 Task: Find connections with filter location Ambato with filter topic #Venturecapitalwith filter profile language French with filter current company Adani Airport Holdings Ltd with filter school Agriculture Technology Jobs with filter industry Pharmaceutical Manufacturing with filter service category Health Insurance with filter keywords title Speechwriter
Action: Mouse moved to (523, 62)
Screenshot: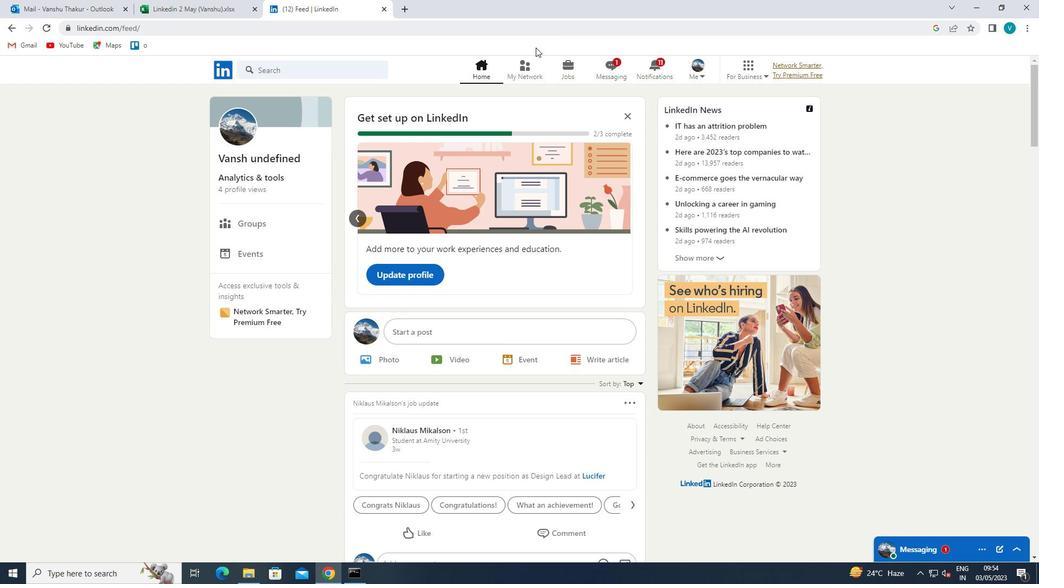 
Action: Mouse pressed left at (523, 62)
Screenshot: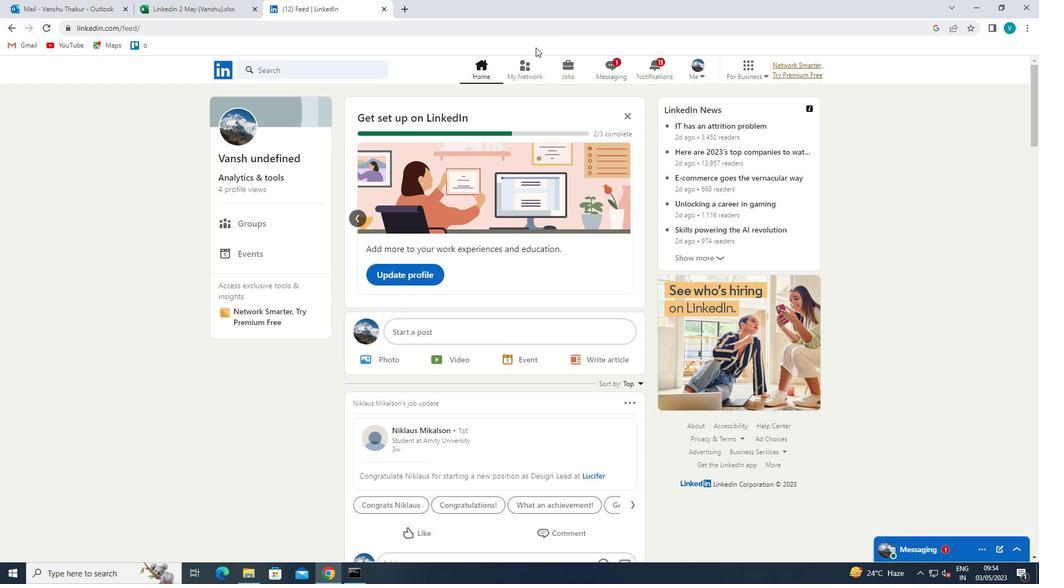 
Action: Mouse moved to (528, 68)
Screenshot: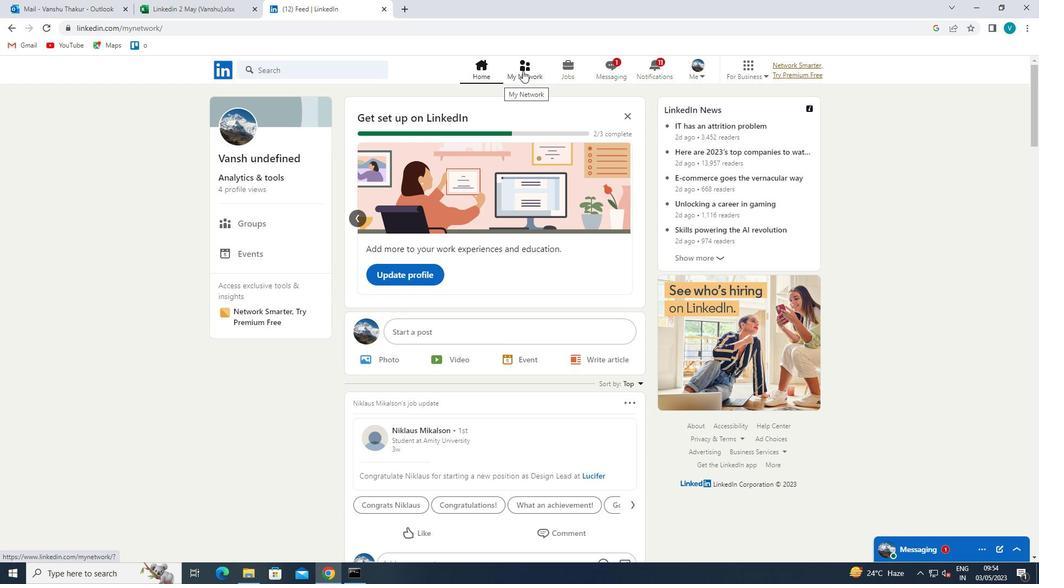
Action: Mouse pressed left at (528, 68)
Screenshot: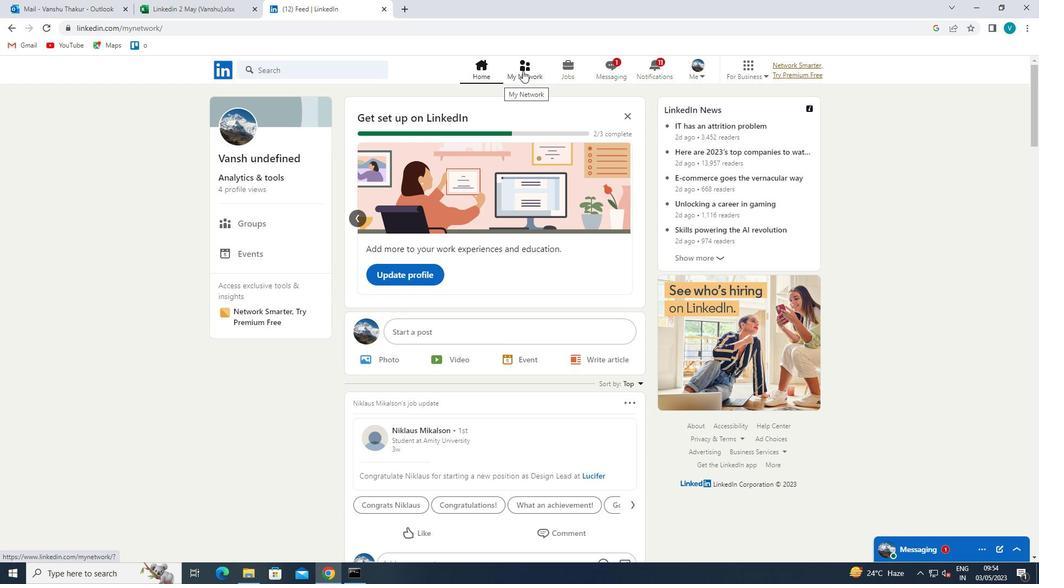 
Action: Mouse moved to (281, 132)
Screenshot: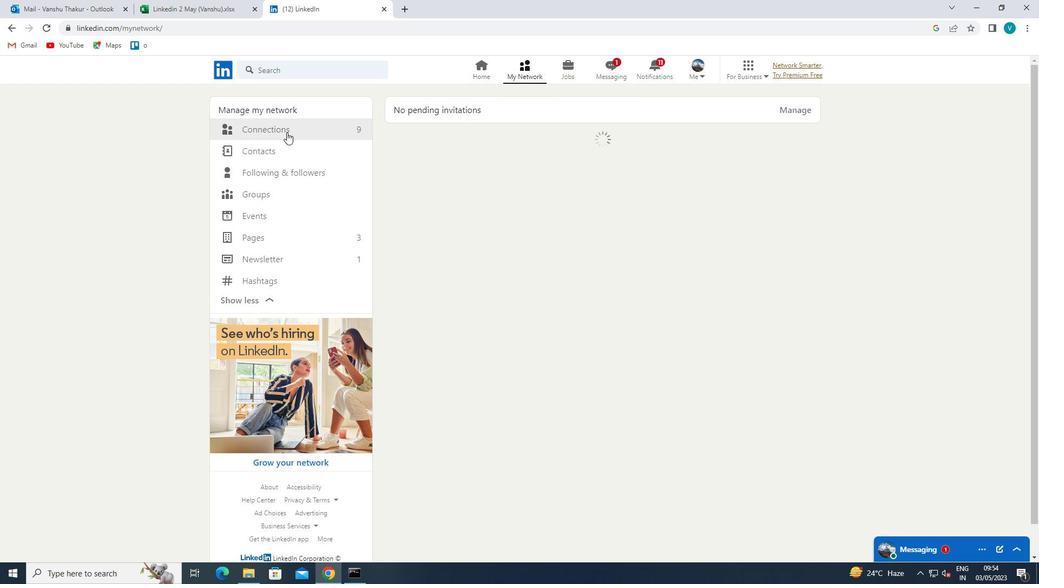 
Action: Mouse pressed left at (281, 132)
Screenshot: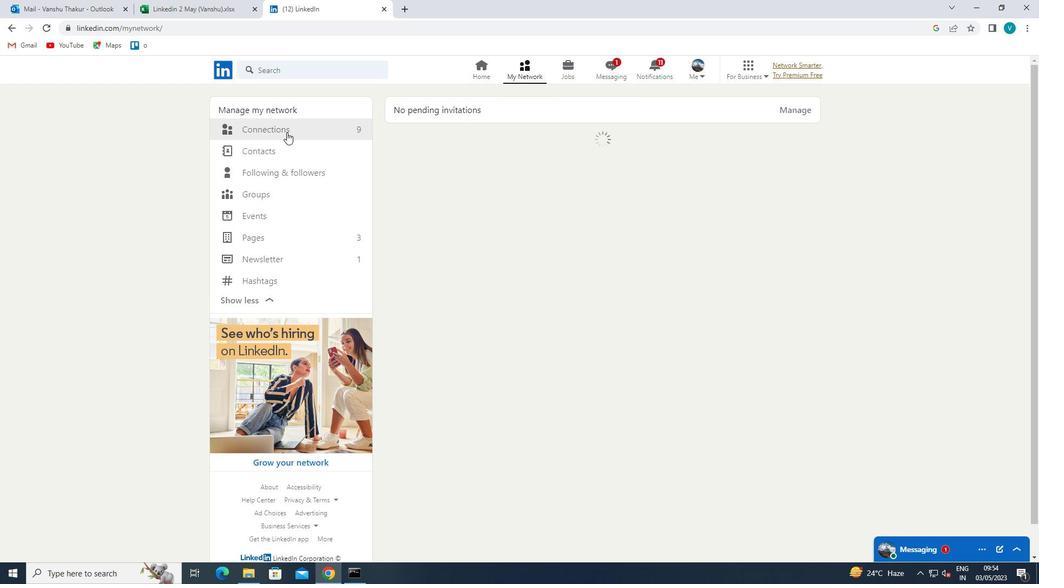 
Action: Mouse moved to (599, 125)
Screenshot: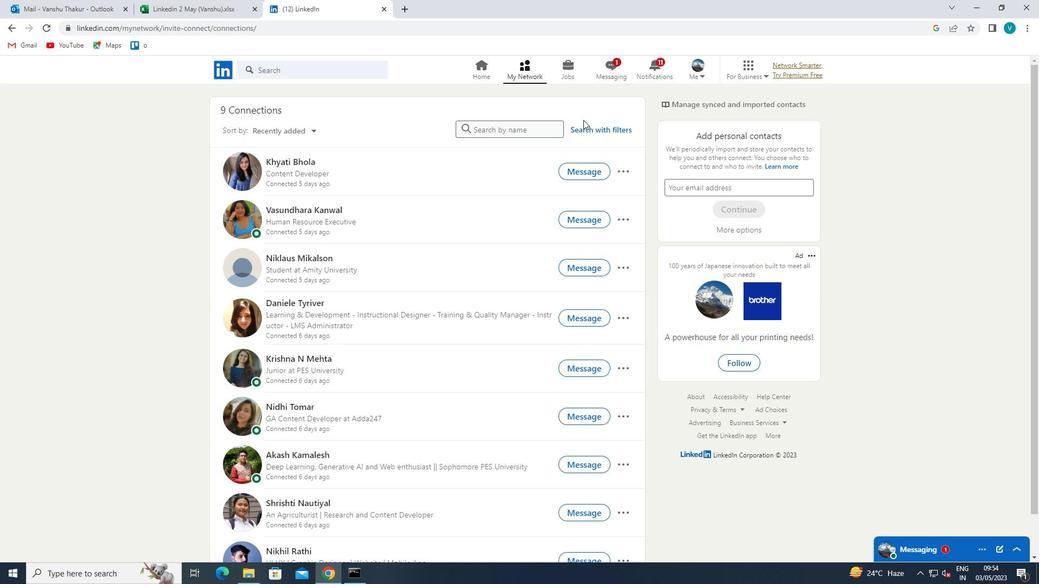 
Action: Mouse pressed left at (599, 125)
Screenshot: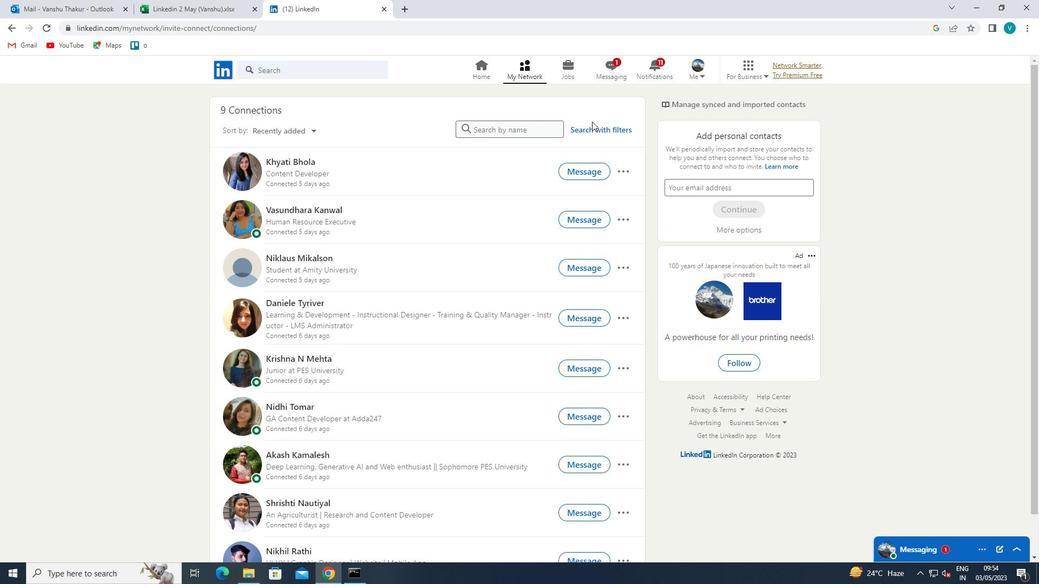 
Action: Mouse moved to (495, 97)
Screenshot: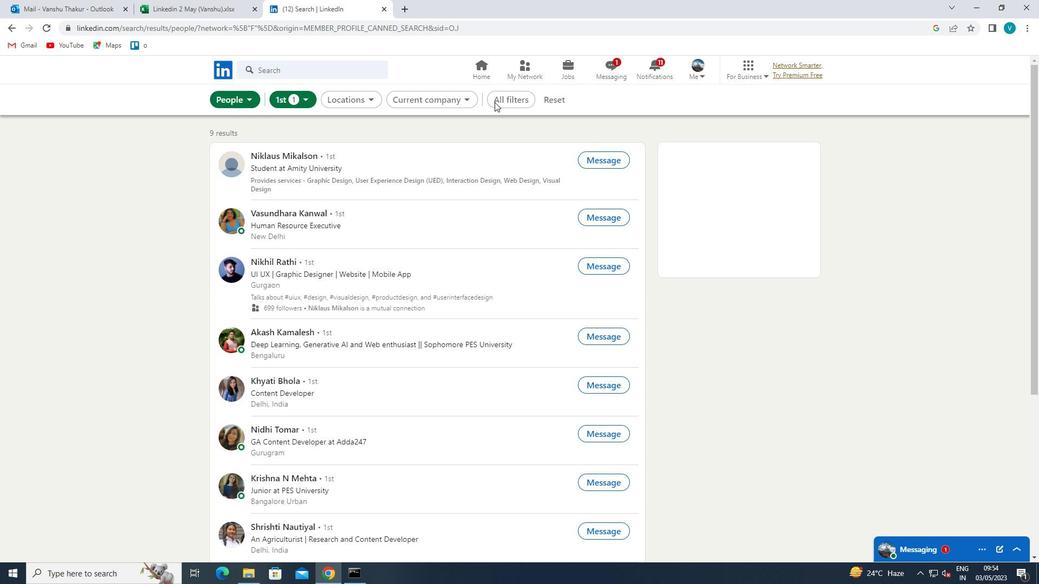 
Action: Mouse pressed left at (495, 97)
Screenshot: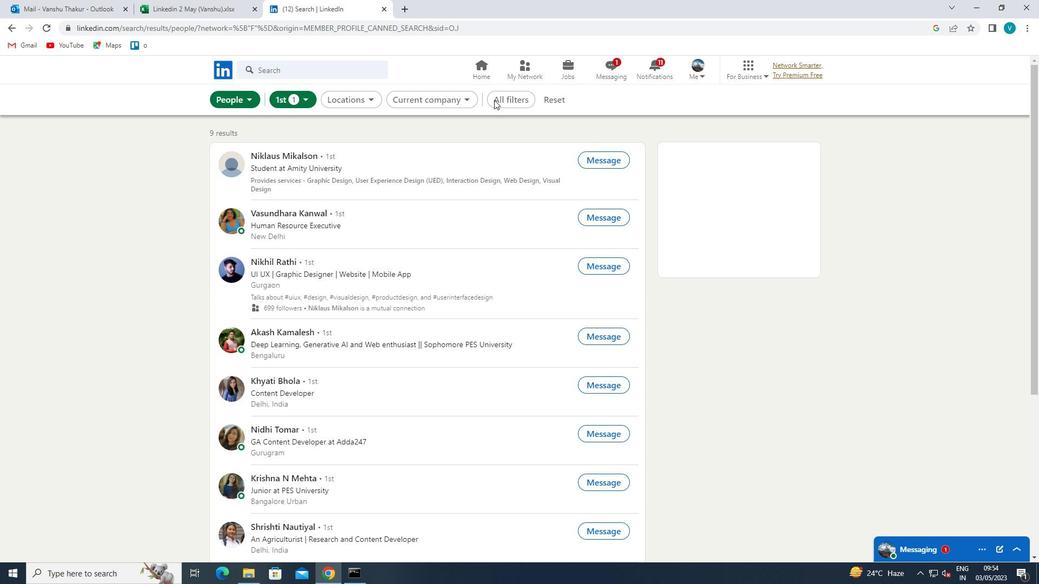 
Action: Mouse moved to (798, 258)
Screenshot: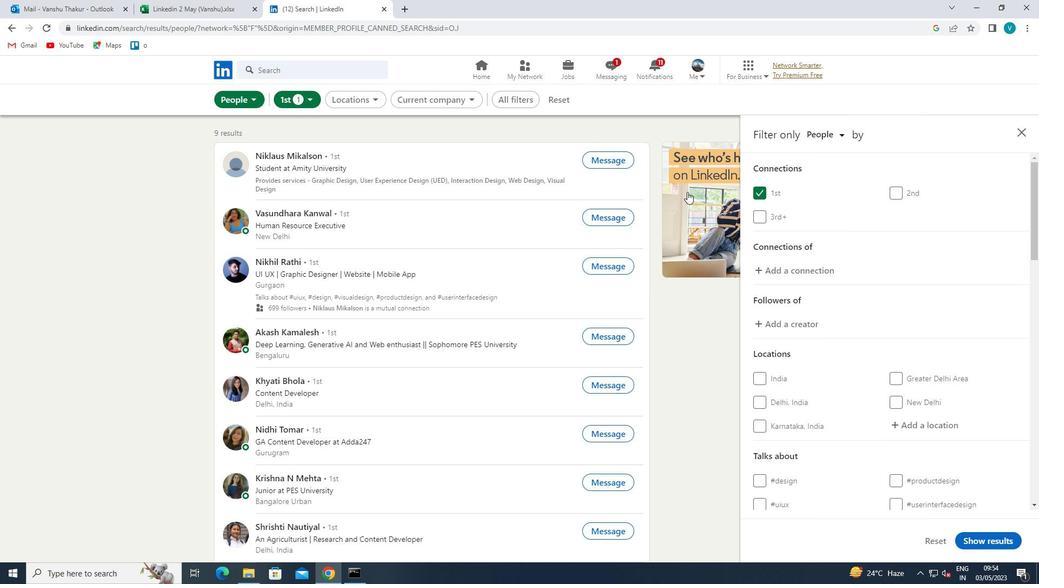 
Action: Mouse scrolled (798, 257) with delta (0, 0)
Screenshot: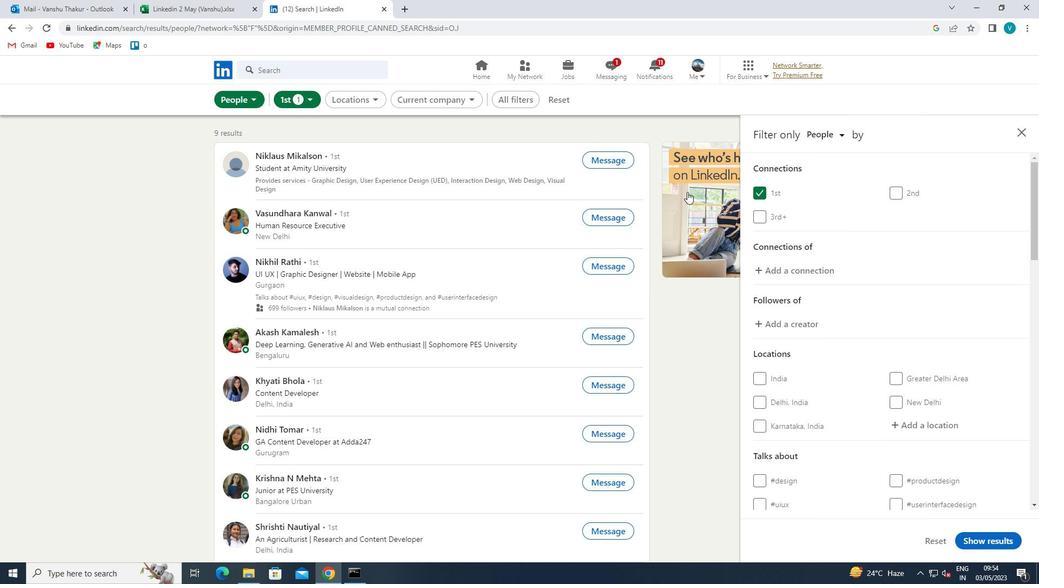 
Action: Mouse moved to (804, 261)
Screenshot: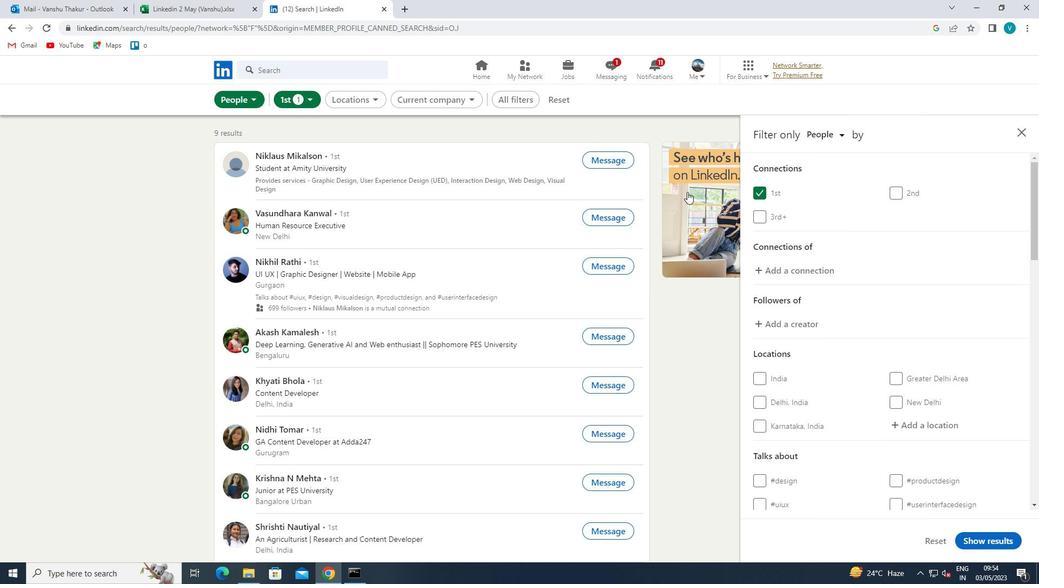 
Action: Mouse scrolled (804, 261) with delta (0, 0)
Screenshot: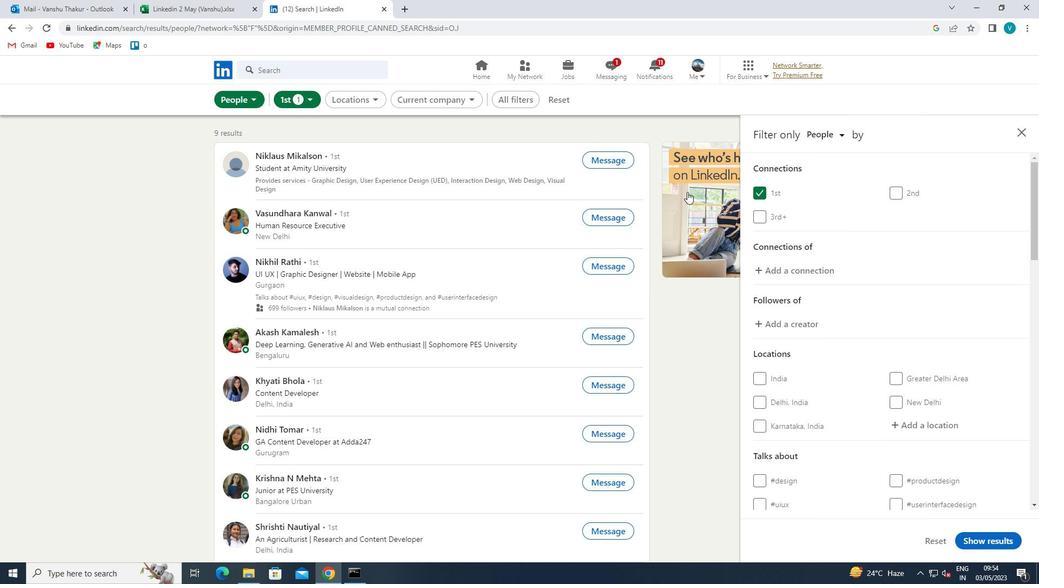 
Action: Mouse moved to (917, 317)
Screenshot: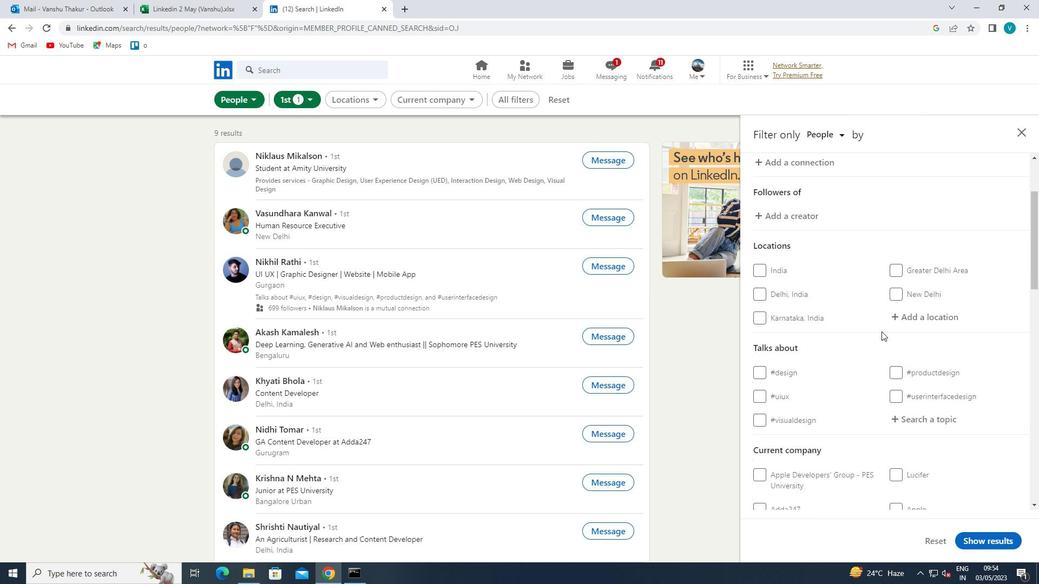
Action: Mouse pressed left at (917, 317)
Screenshot: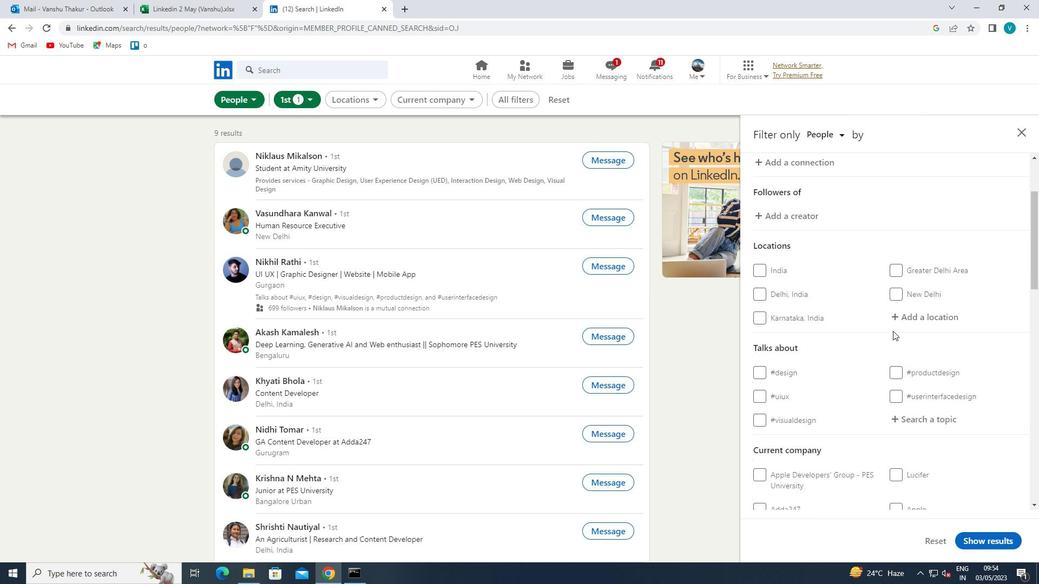 
Action: Mouse moved to (718, 209)
Screenshot: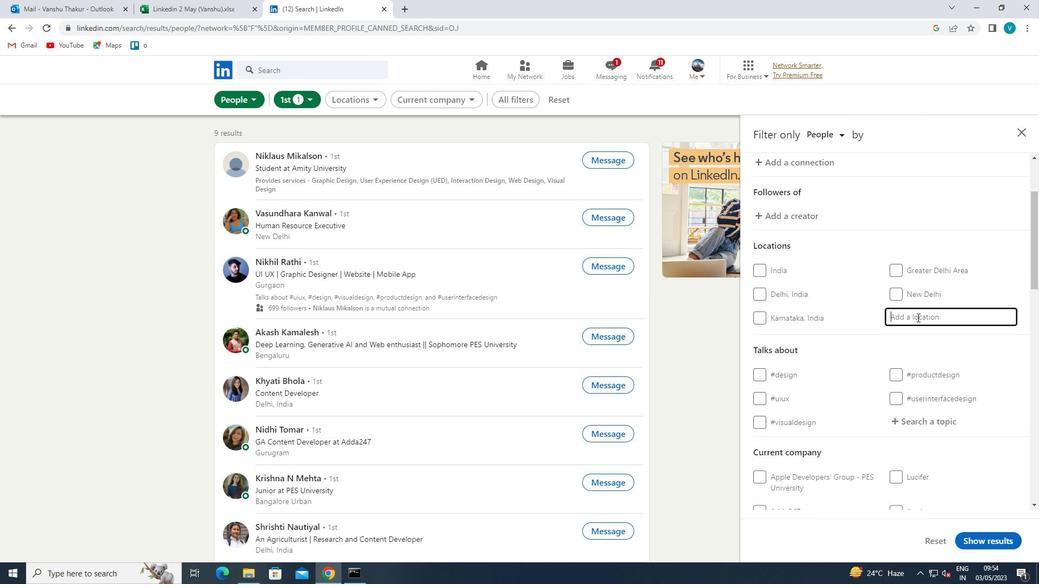
Action: Key pressed <Key.shift>AMBATO
Screenshot: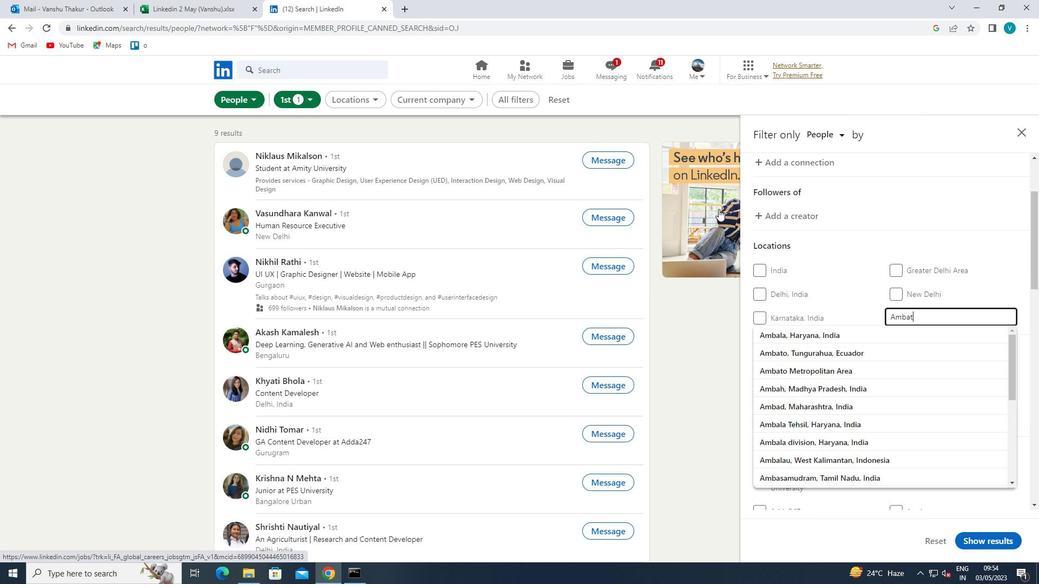 
Action: Mouse moved to (817, 331)
Screenshot: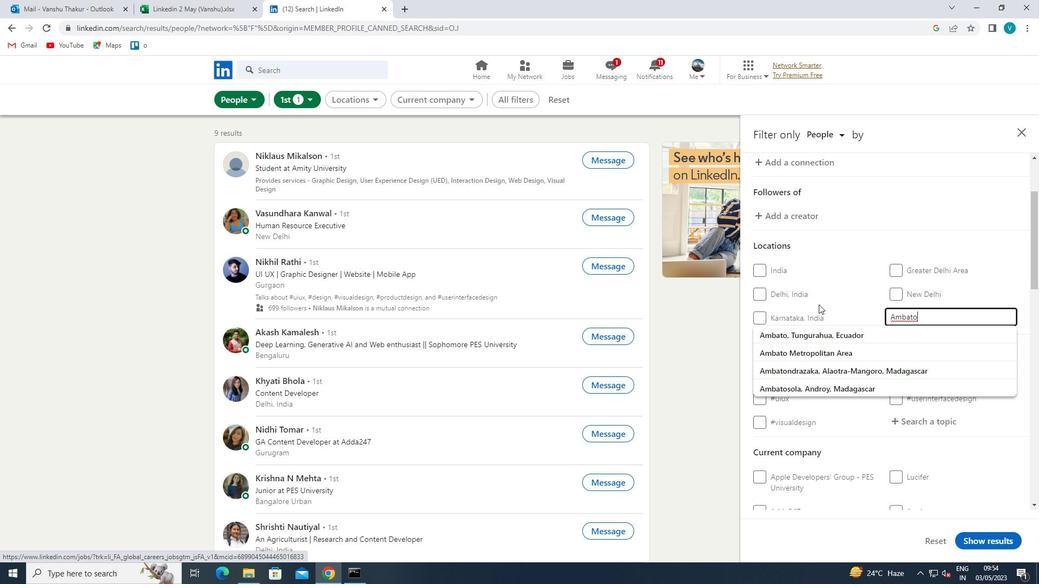 
Action: Mouse pressed left at (817, 331)
Screenshot: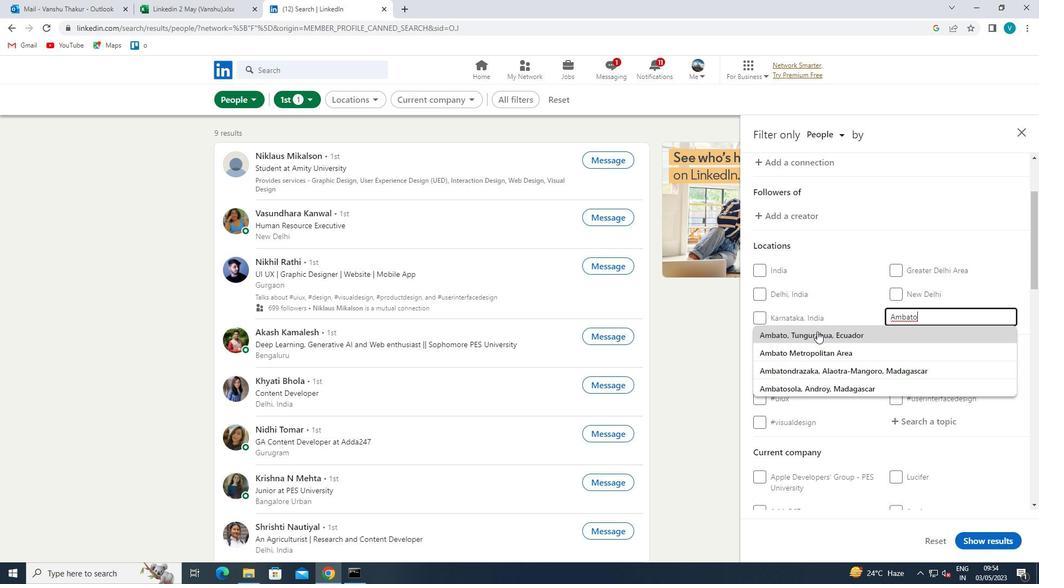 
Action: Mouse moved to (817, 331)
Screenshot: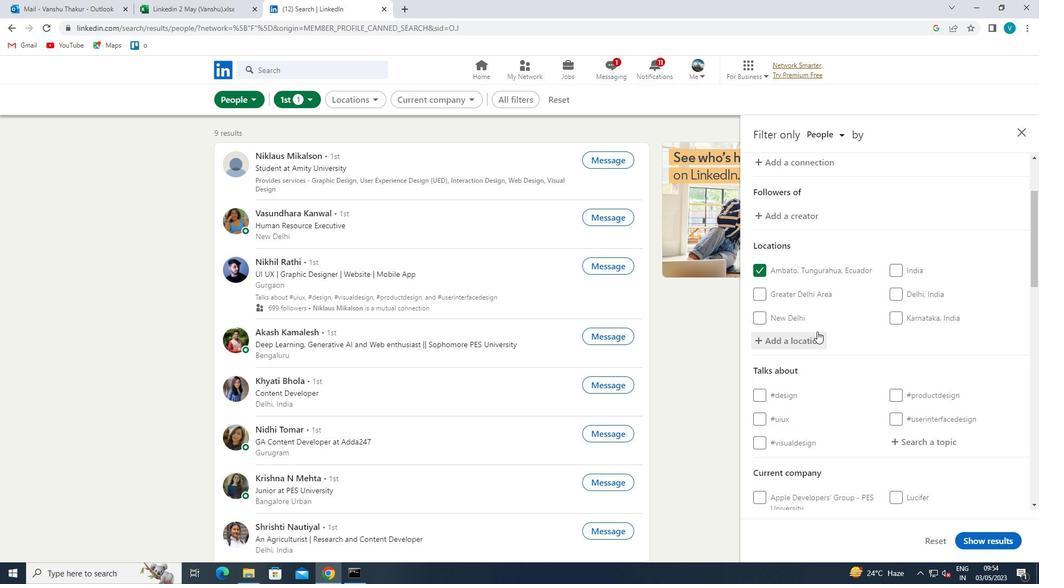 
Action: Mouse scrolled (817, 331) with delta (0, 0)
Screenshot: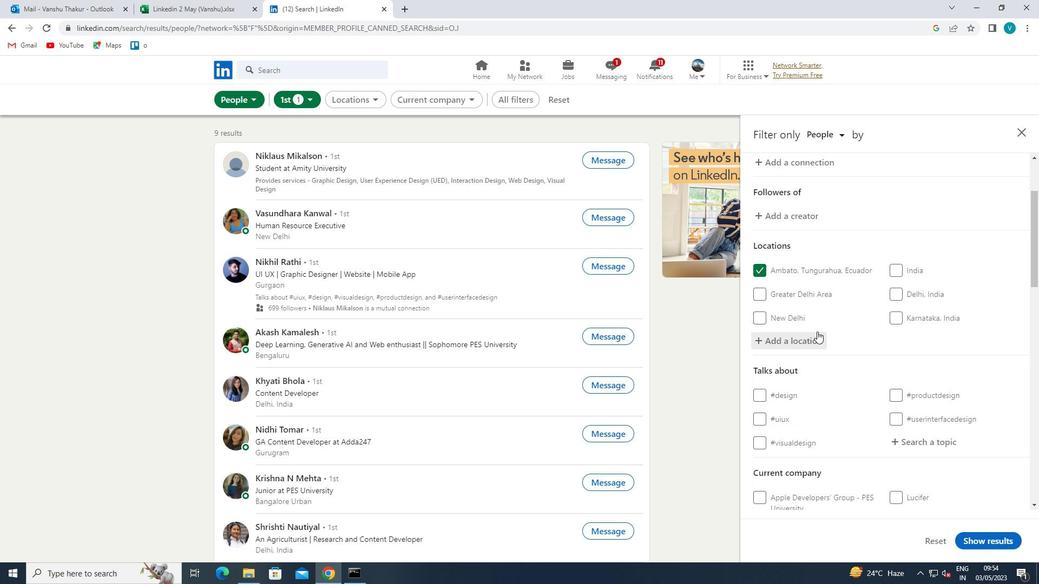 
Action: Mouse scrolled (817, 331) with delta (0, 0)
Screenshot: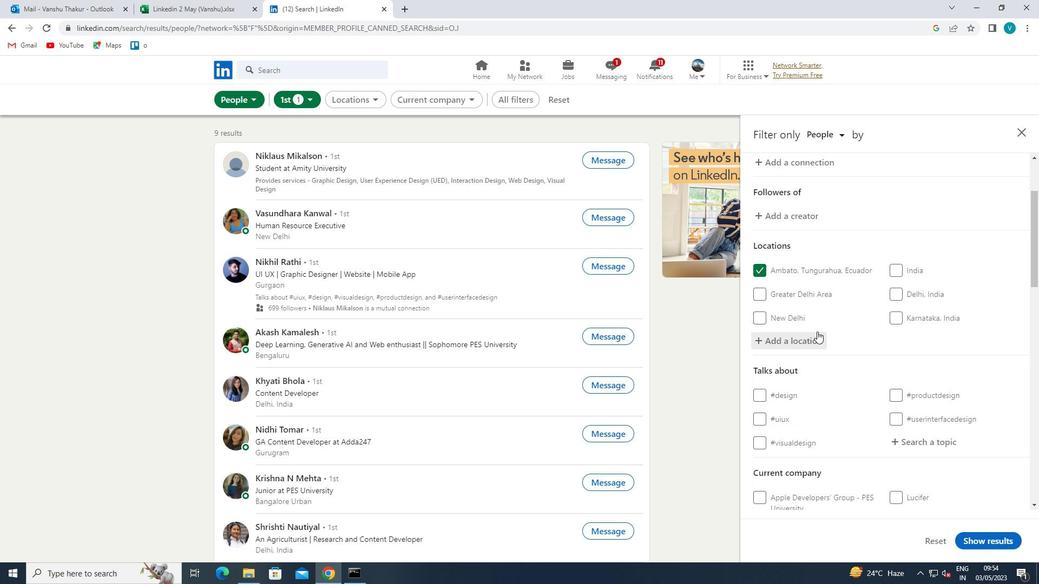 
Action: Mouse moved to (817, 331)
Screenshot: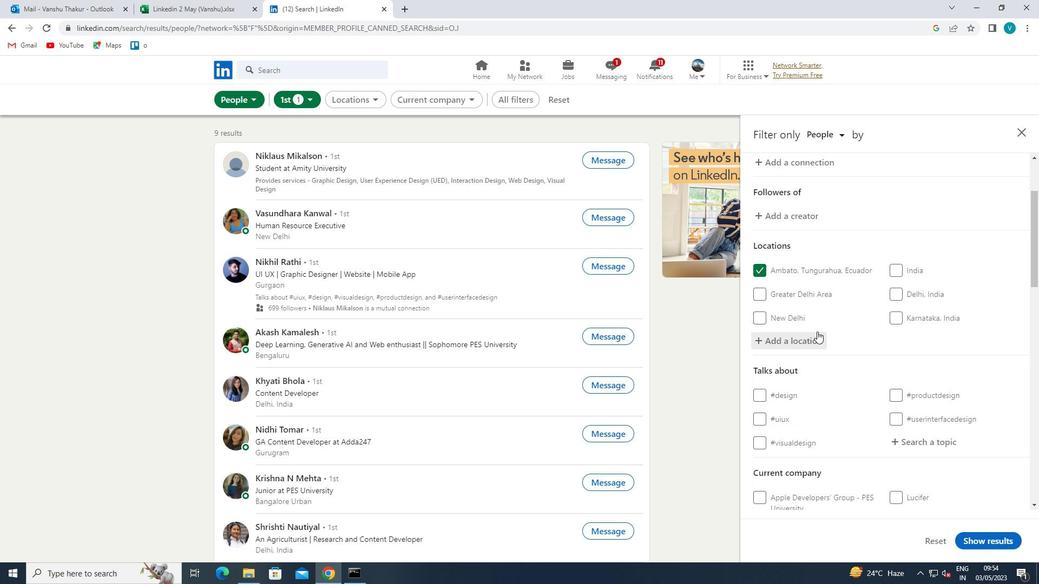 
Action: Mouse scrolled (817, 331) with delta (0, 0)
Screenshot: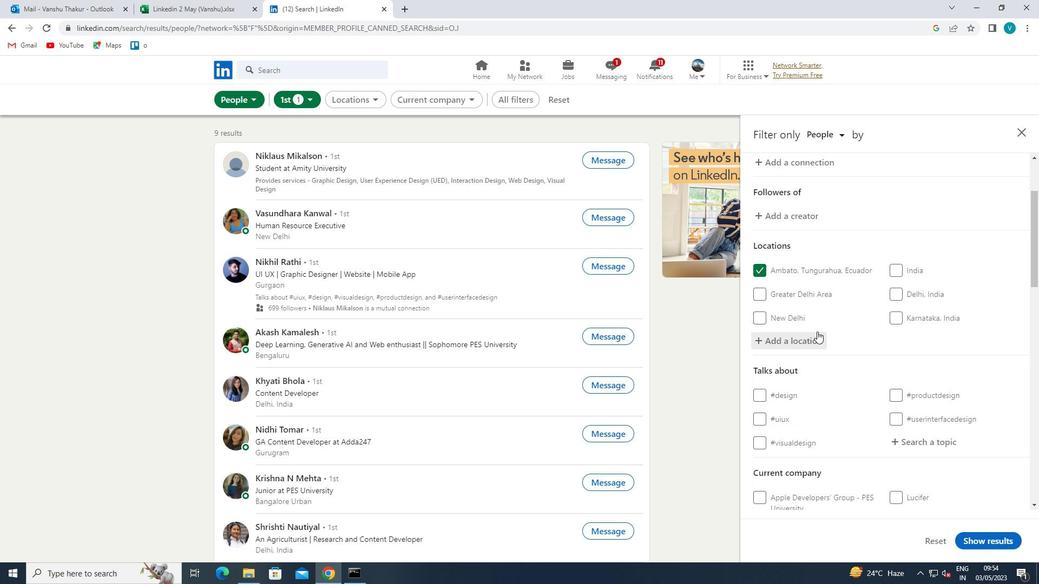 
Action: Mouse moved to (939, 282)
Screenshot: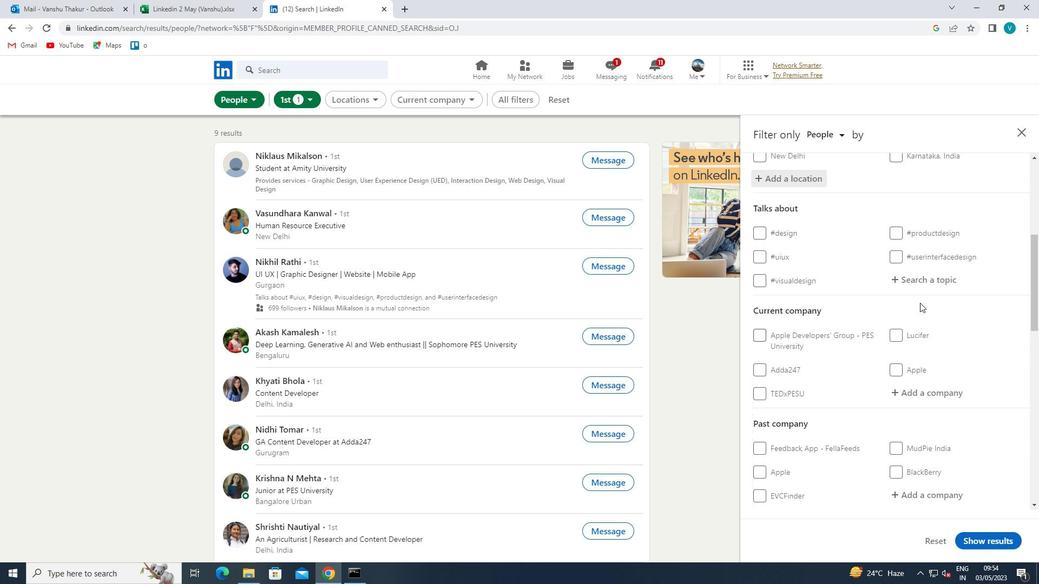 
Action: Mouse pressed left at (939, 282)
Screenshot: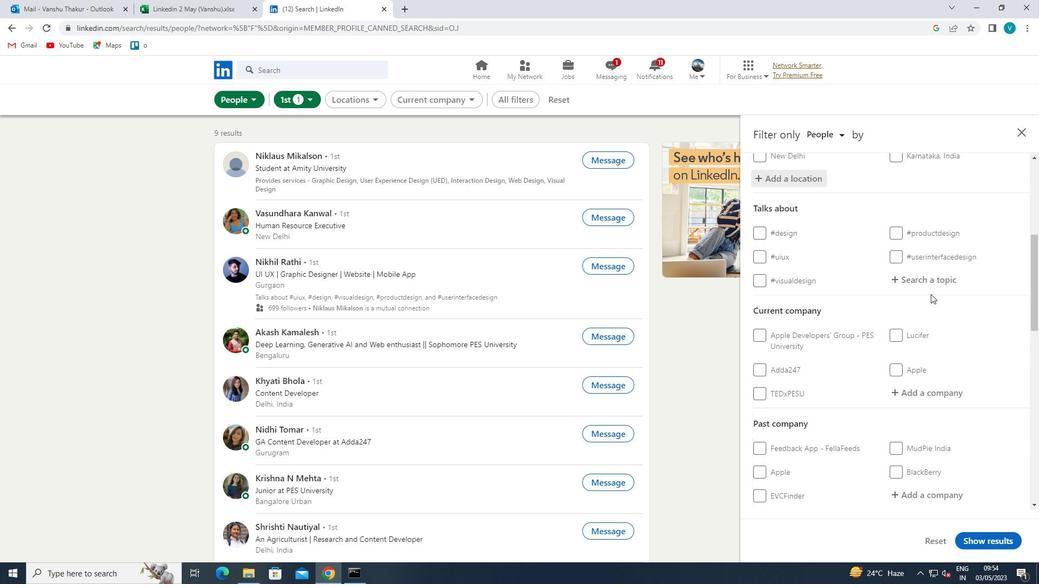 
Action: Key pressed <Key.shift>VENT
Screenshot: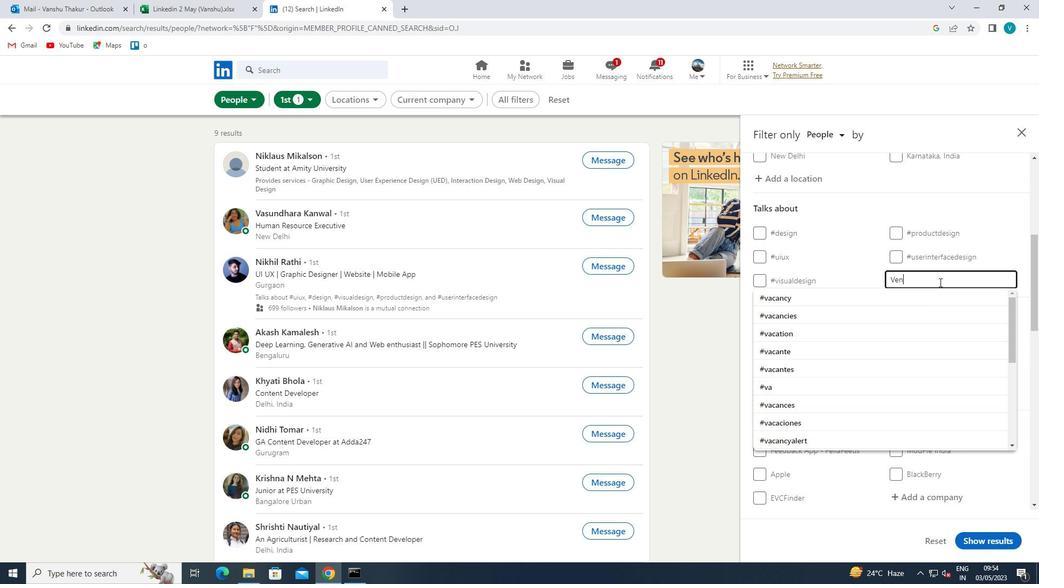 
Action: Mouse moved to (939, 282)
Screenshot: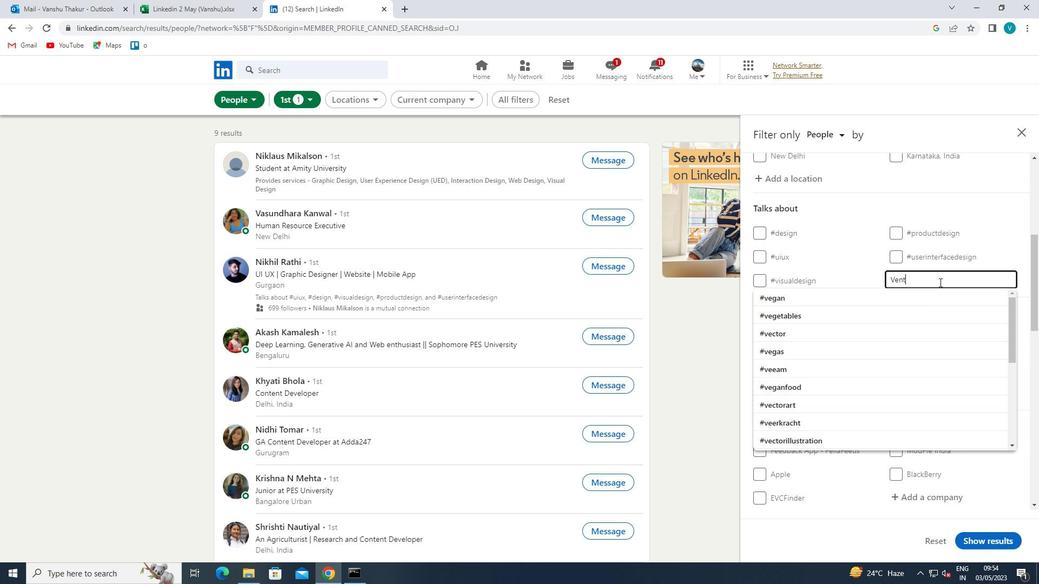 
Action: Key pressed U
Screenshot: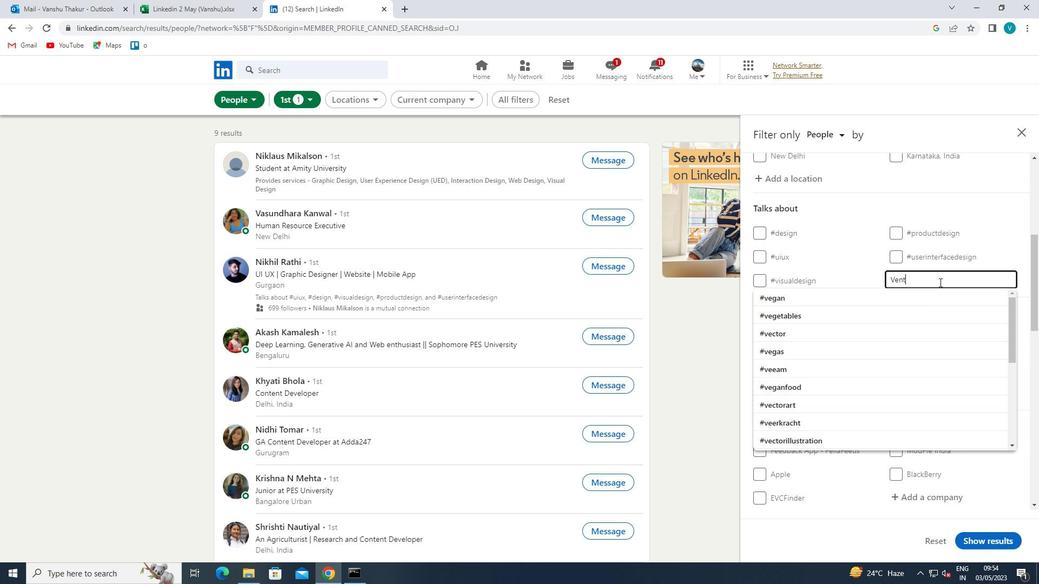 
Action: Mouse moved to (922, 291)
Screenshot: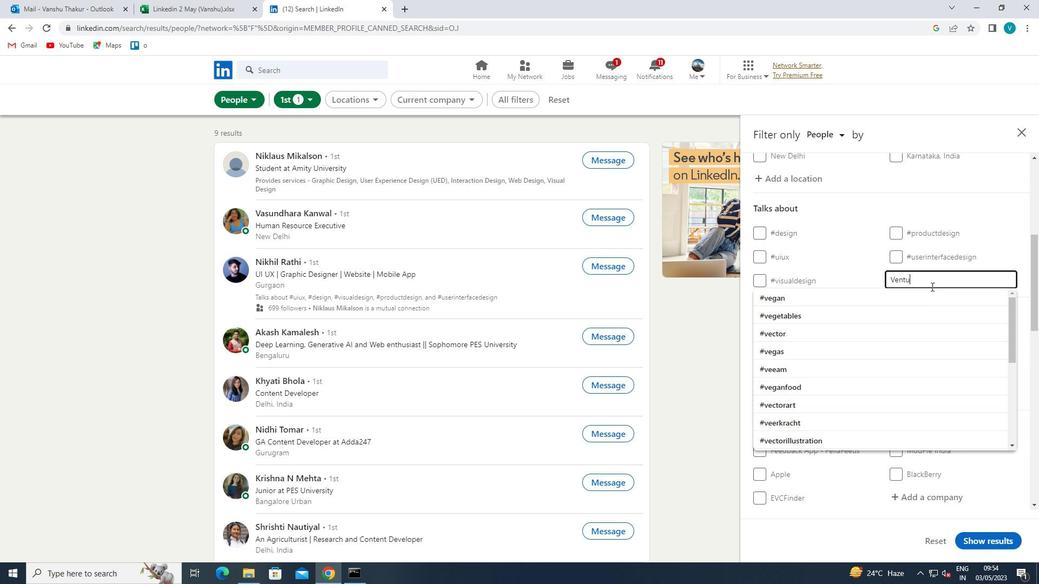 
Action: Key pressed R
Screenshot: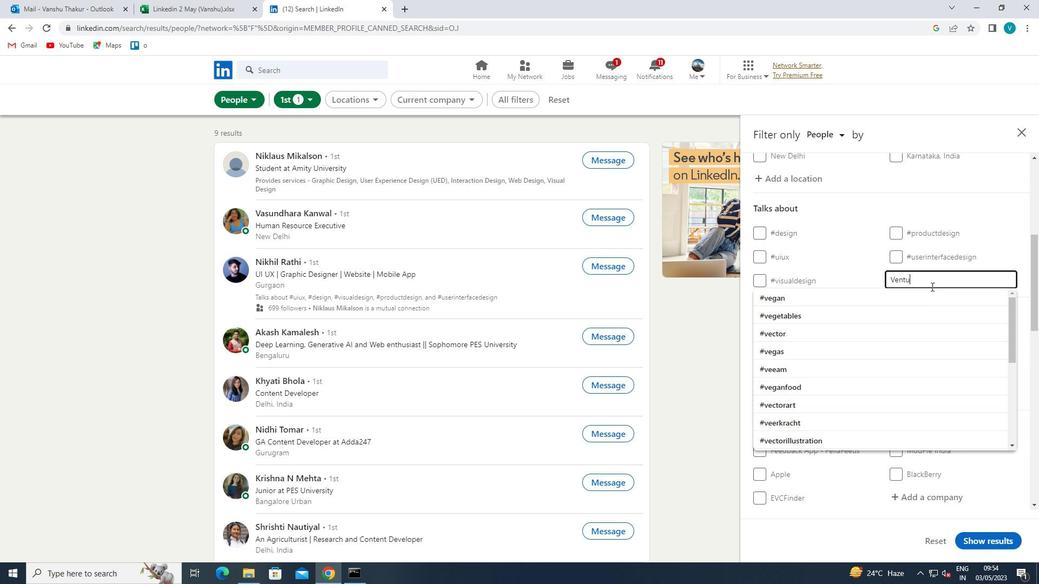 
Action: Mouse moved to (868, 263)
Screenshot: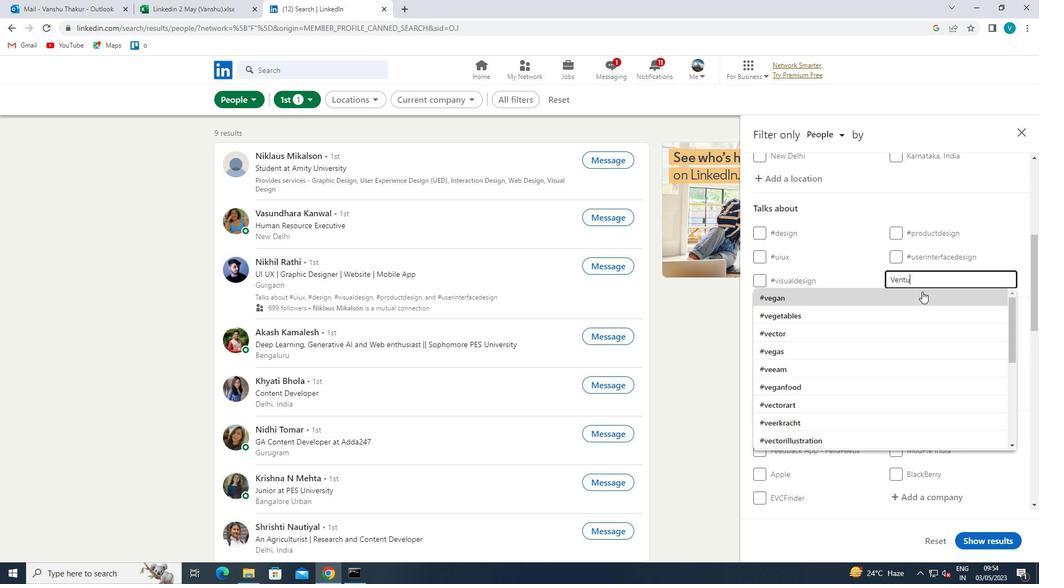 
Action: Key pressed E
Screenshot: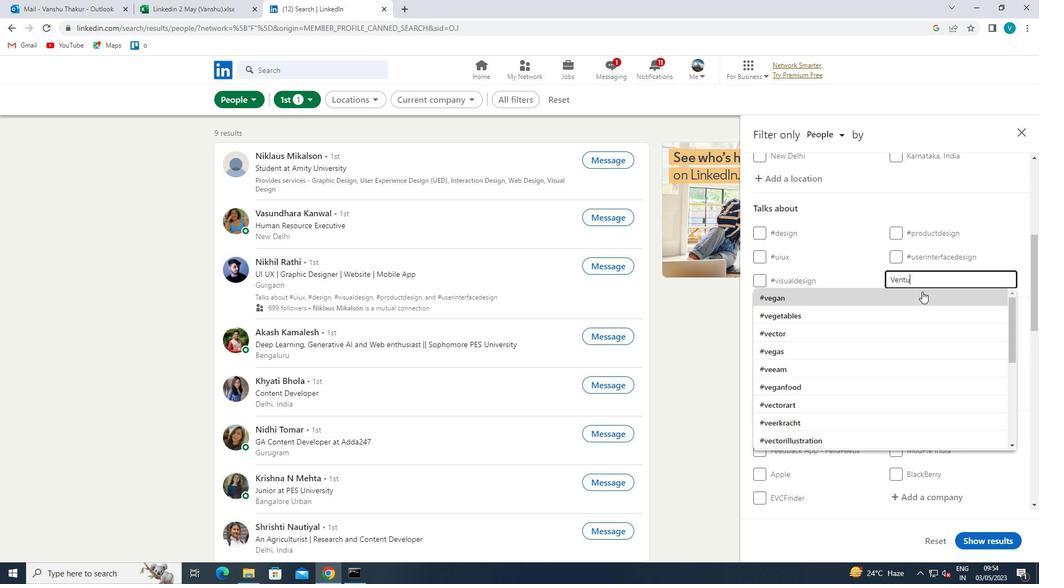 
Action: Mouse moved to (836, 295)
Screenshot: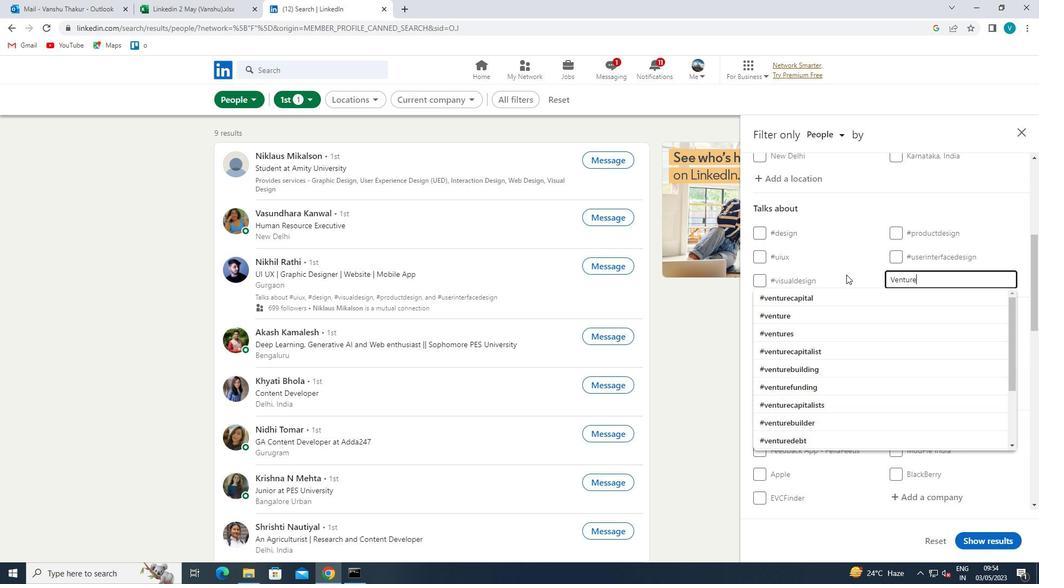 
Action: Mouse pressed left at (836, 295)
Screenshot: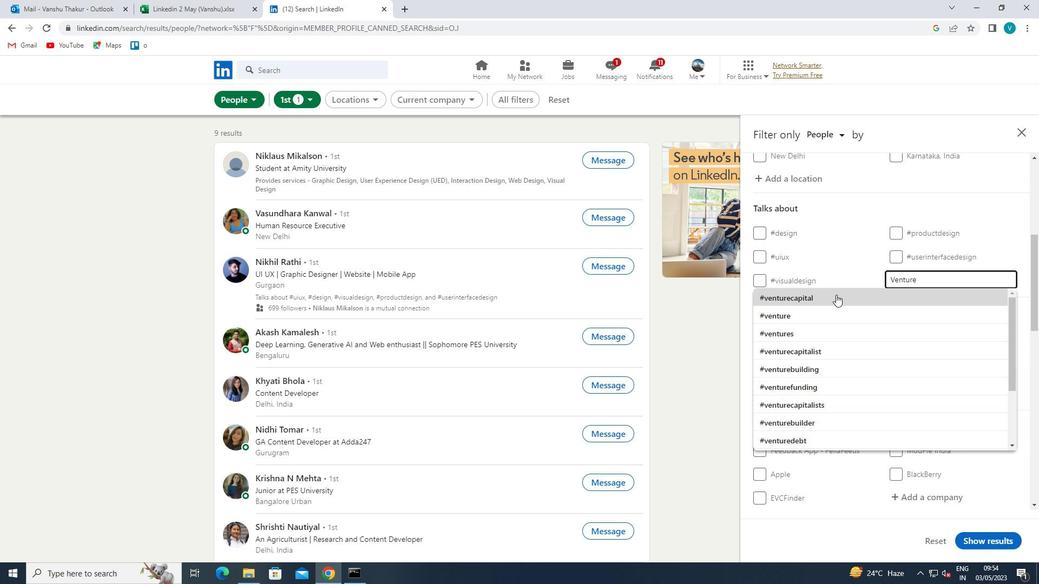 
Action: Mouse moved to (836, 295)
Screenshot: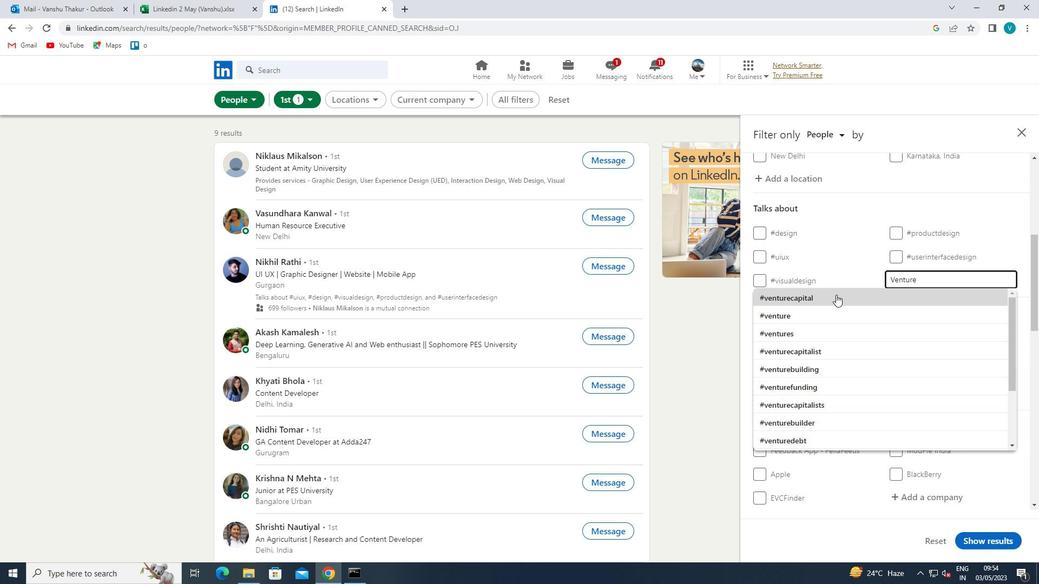 
Action: Mouse scrolled (836, 295) with delta (0, 0)
Screenshot: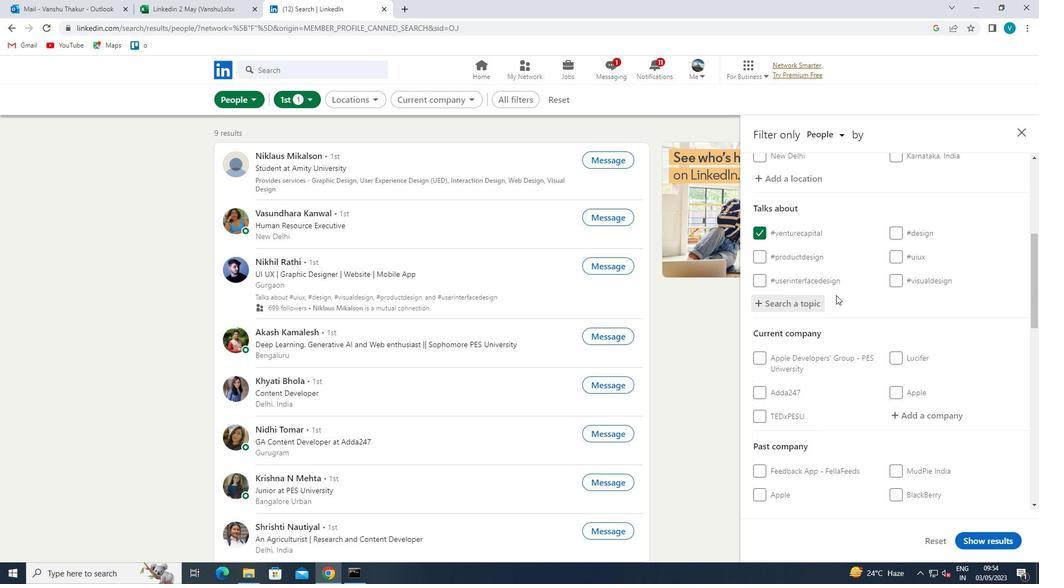 
Action: Mouse scrolled (836, 295) with delta (0, 0)
Screenshot: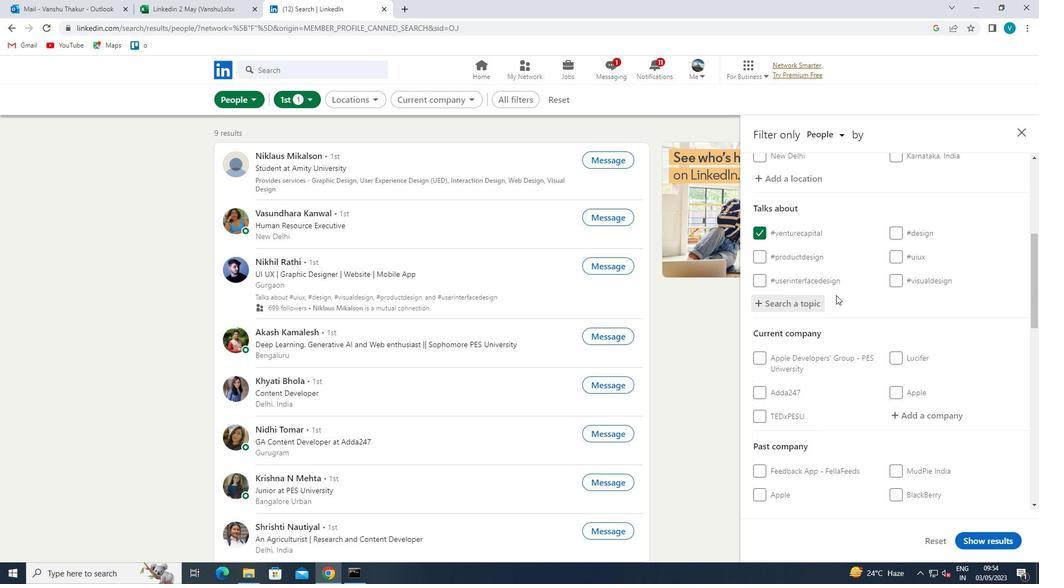 
Action: Mouse moved to (916, 302)
Screenshot: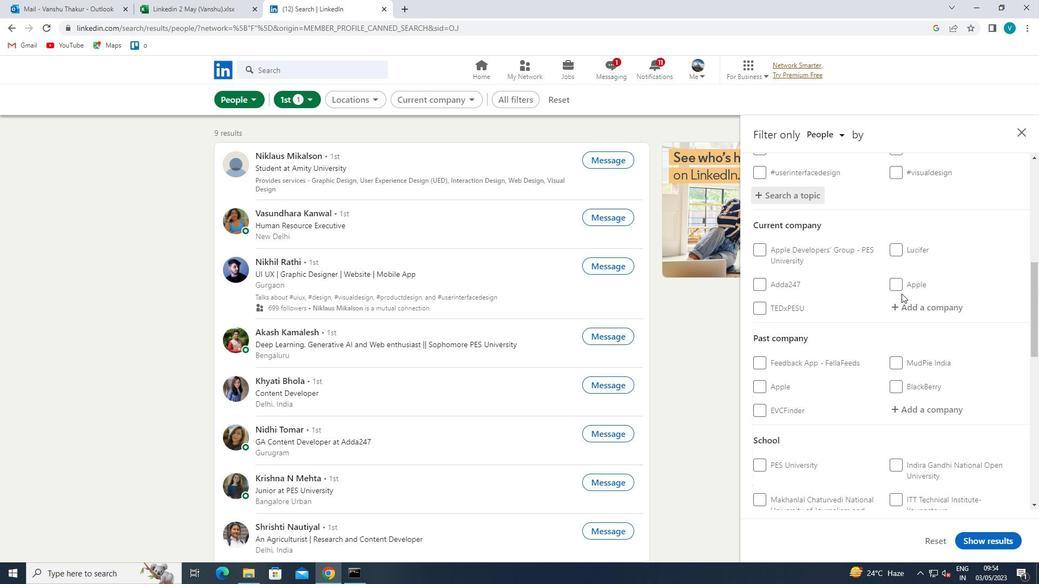 
Action: Mouse pressed left at (916, 302)
Screenshot: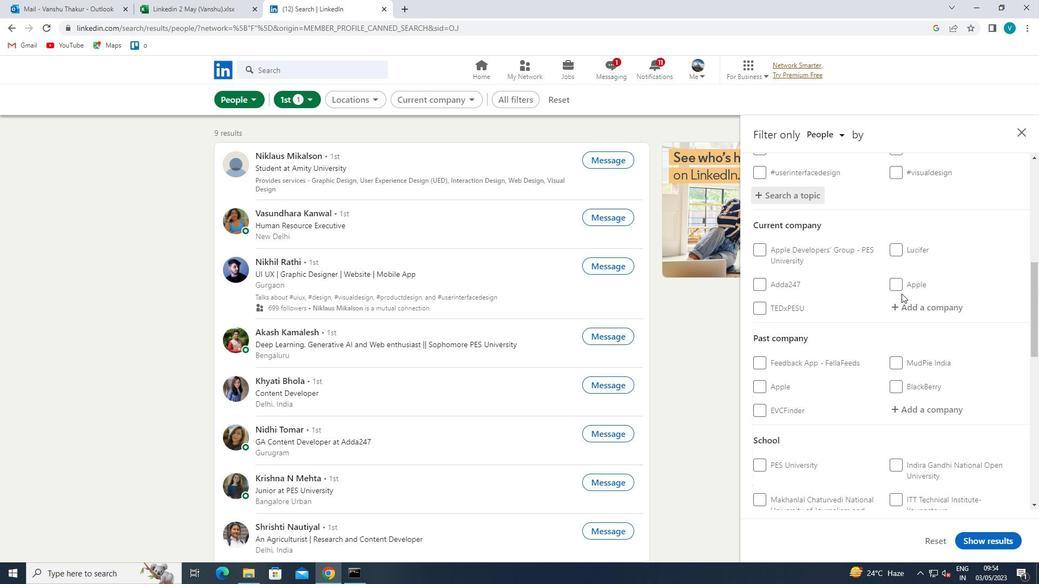 
Action: Mouse moved to (916, 302)
Screenshot: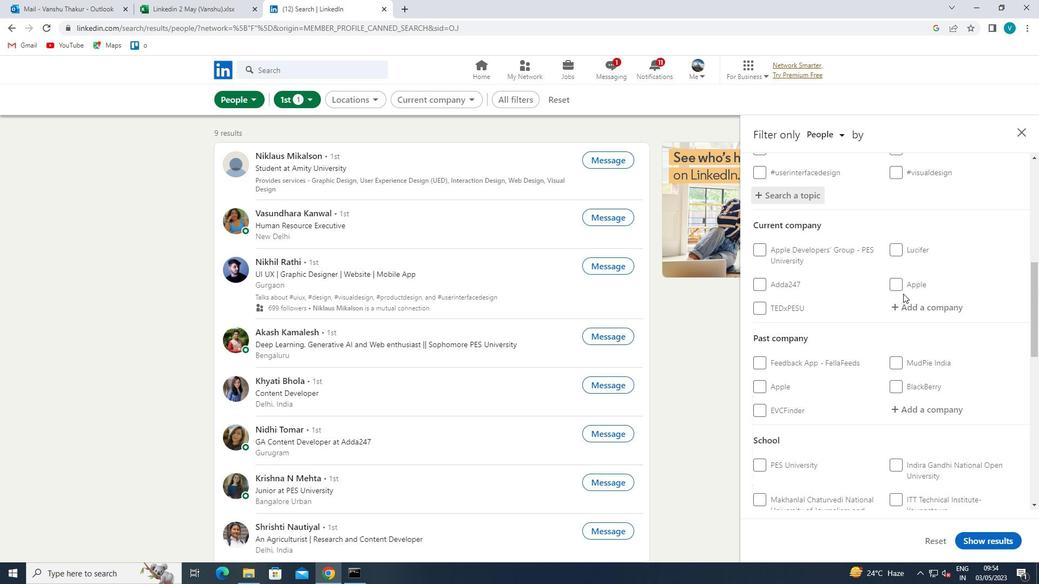 
Action: Key pressed <Key.shift>ADANI<Key.space><Key.shift>AIRPORT<Key.space>
Screenshot: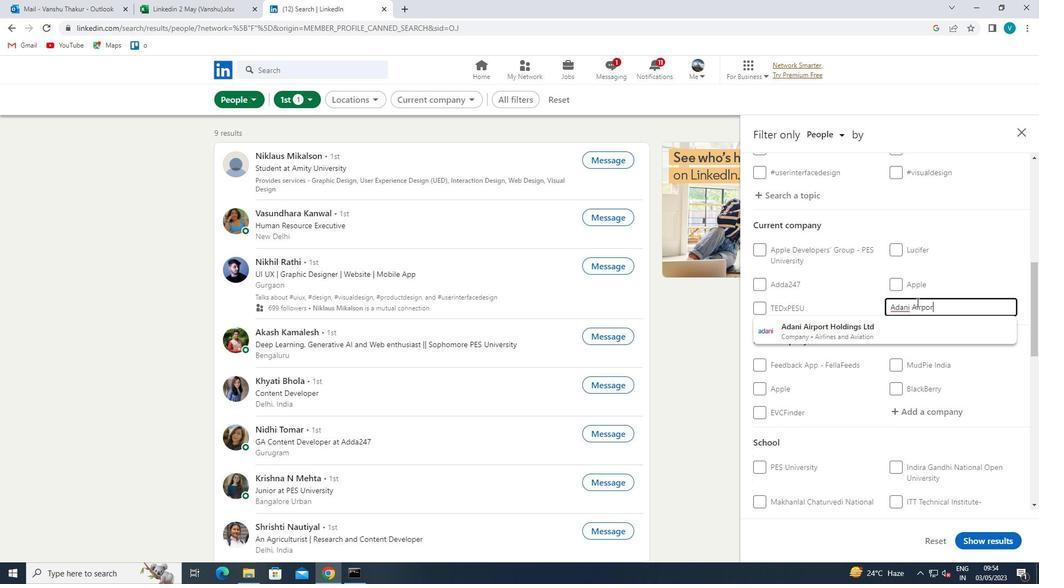 
Action: Mouse moved to (906, 329)
Screenshot: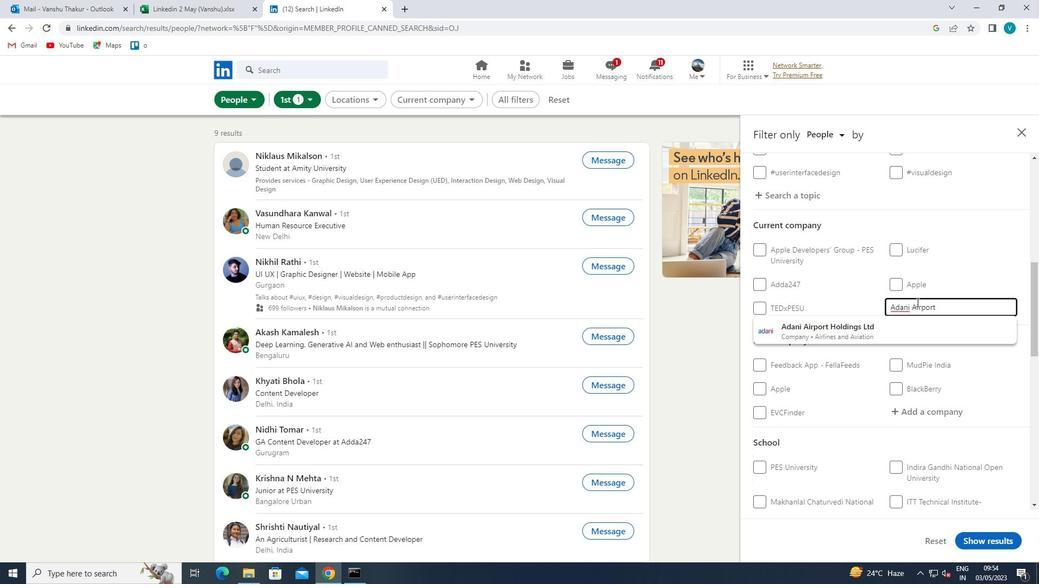 
Action: Mouse pressed left at (906, 329)
Screenshot: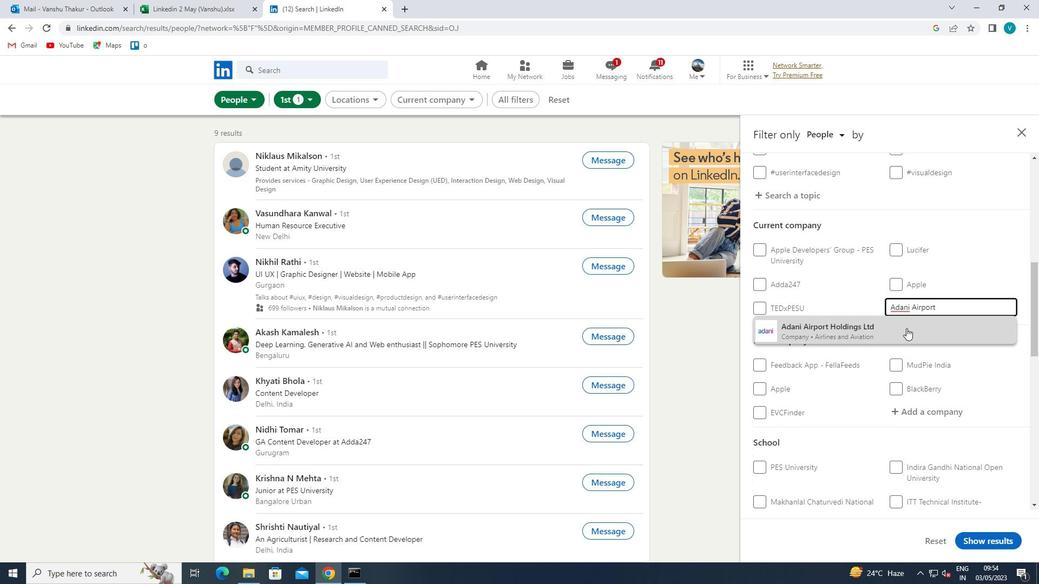 
Action: Mouse scrolled (906, 328) with delta (0, 0)
Screenshot: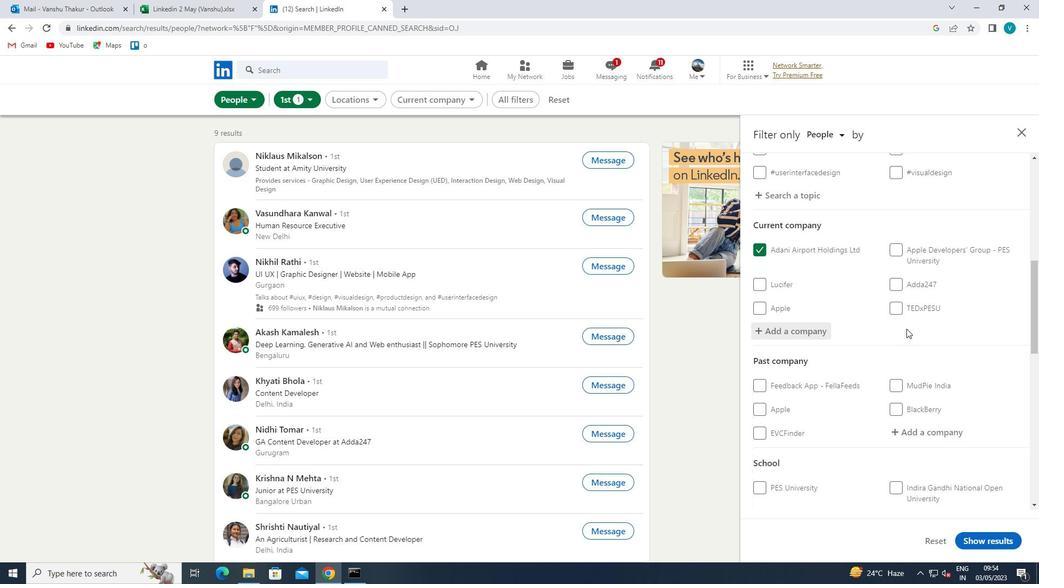 
Action: Mouse scrolled (906, 328) with delta (0, 0)
Screenshot: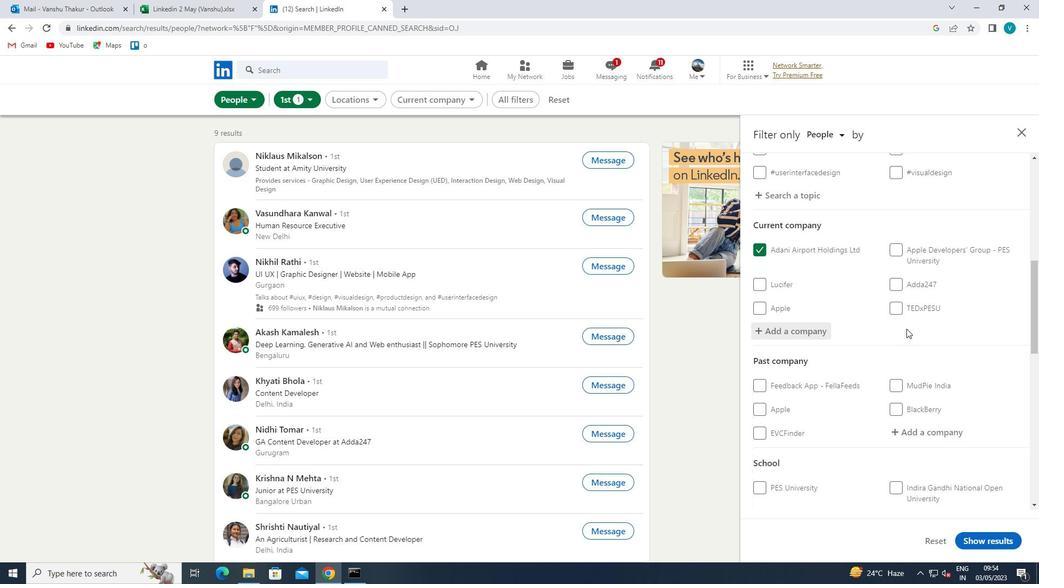 
Action: Mouse scrolled (906, 328) with delta (0, 0)
Screenshot: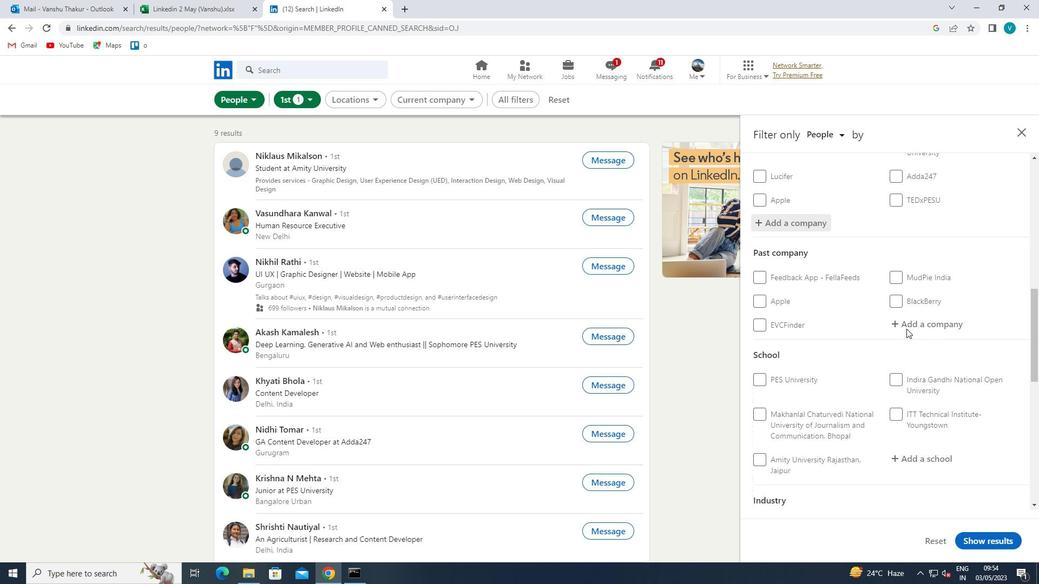 
Action: Mouse scrolled (906, 328) with delta (0, 0)
Screenshot: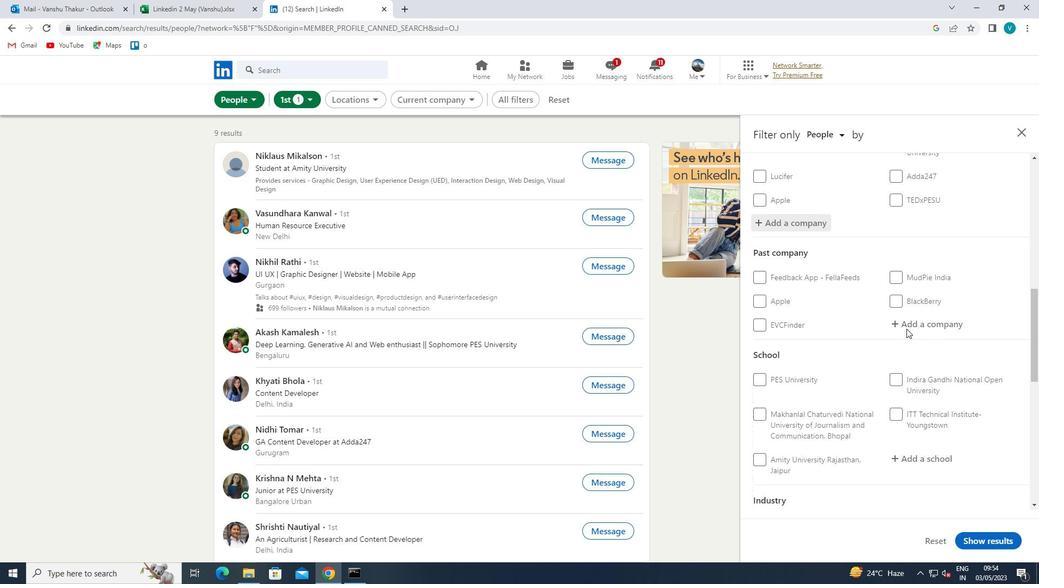 
Action: Mouse moved to (912, 354)
Screenshot: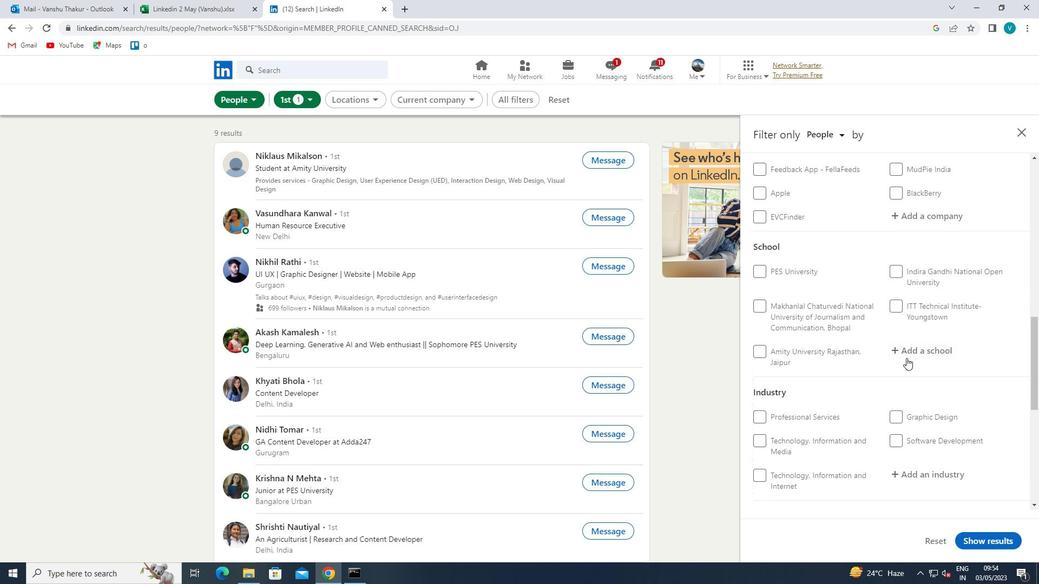 
Action: Mouse pressed left at (912, 354)
Screenshot: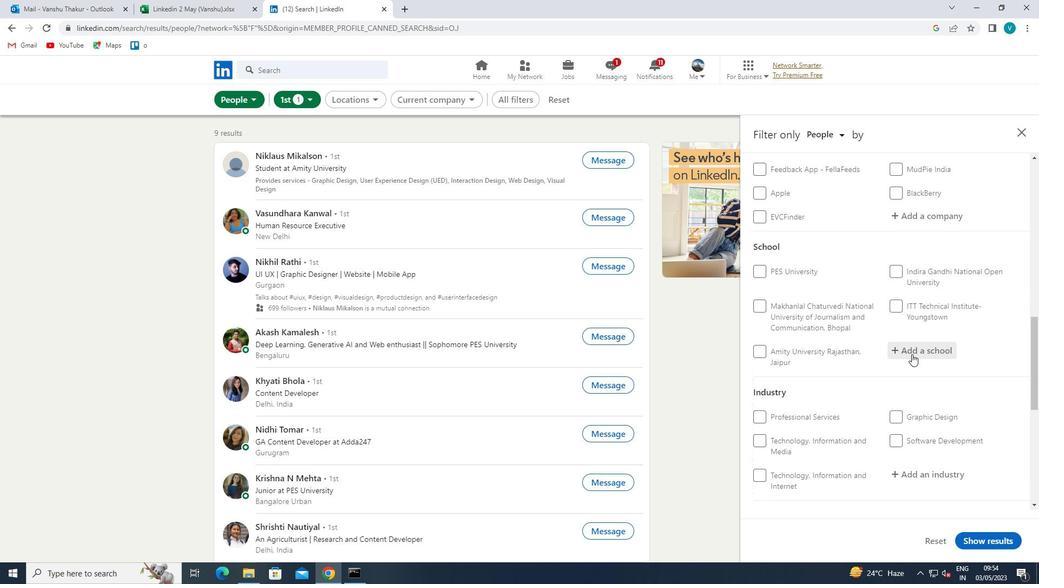 
Action: Key pressed <Key.shift>AGRICULTURE<Key.space>
Screenshot: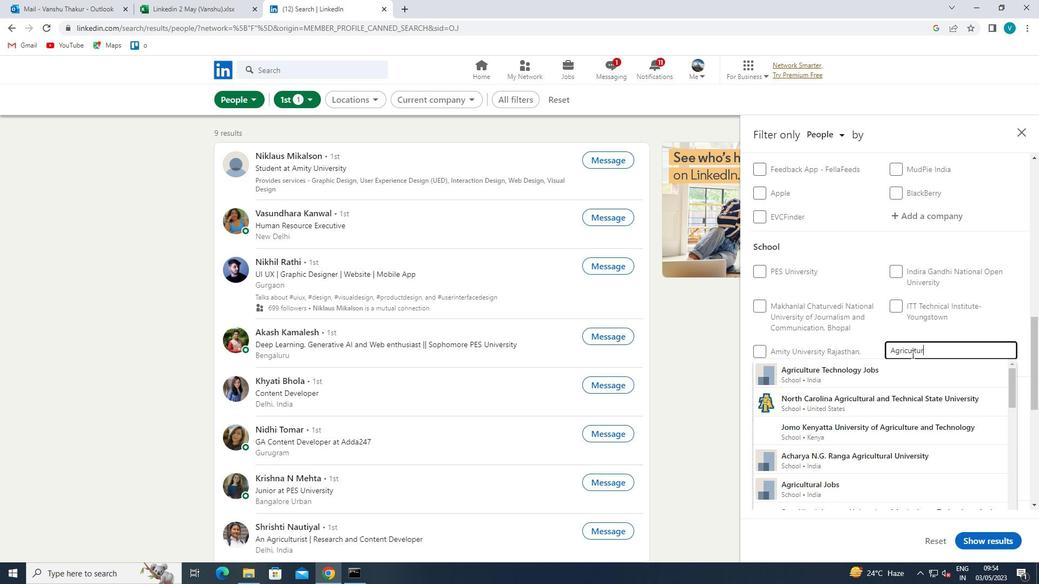 
Action: Mouse moved to (912, 371)
Screenshot: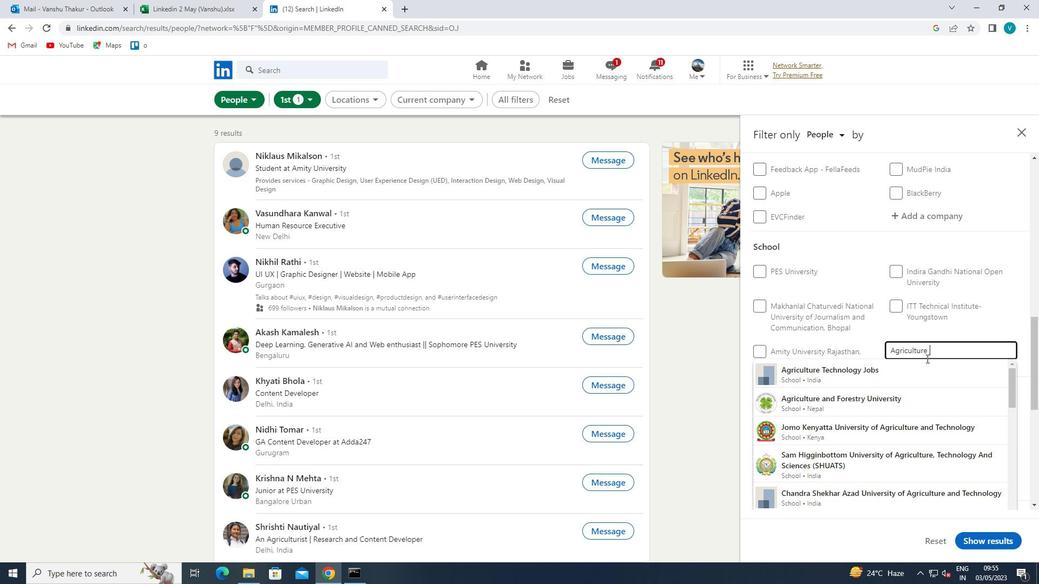 
Action: Mouse pressed left at (912, 371)
Screenshot: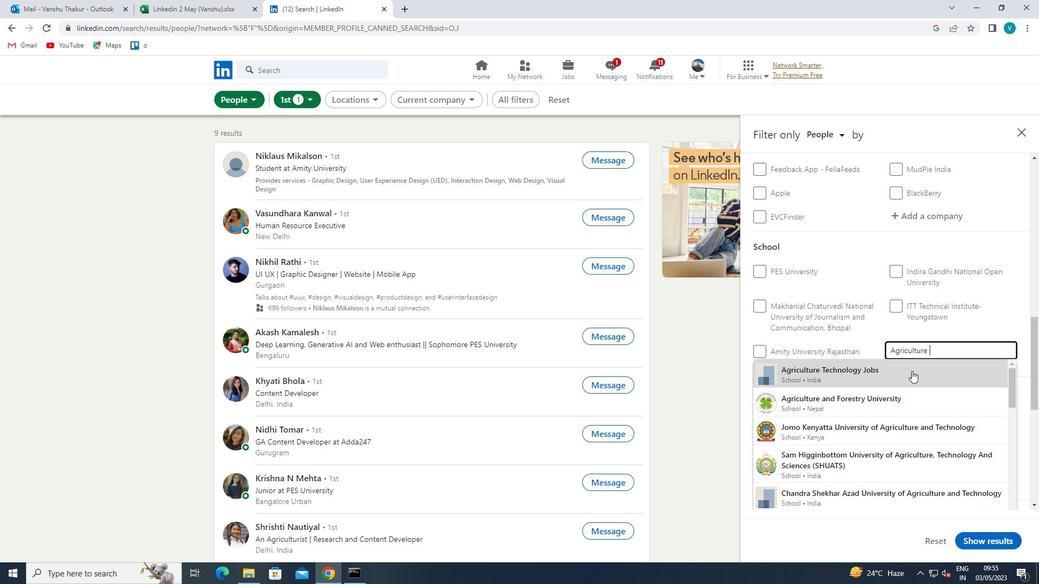 
Action: Mouse scrolled (912, 370) with delta (0, 0)
Screenshot: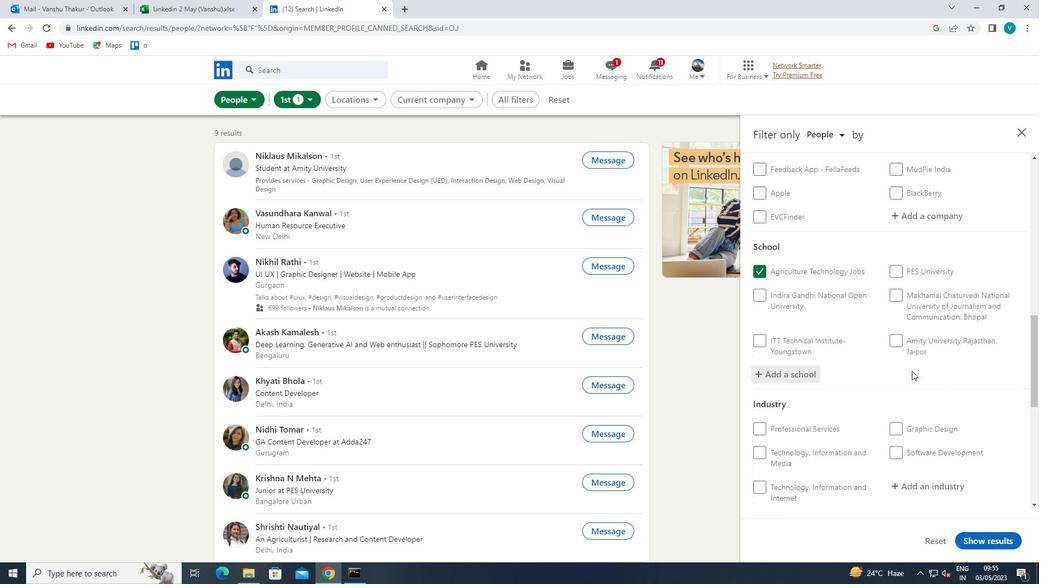 
Action: Mouse scrolled (912, 370) with delta (0, 0)
Screenshot: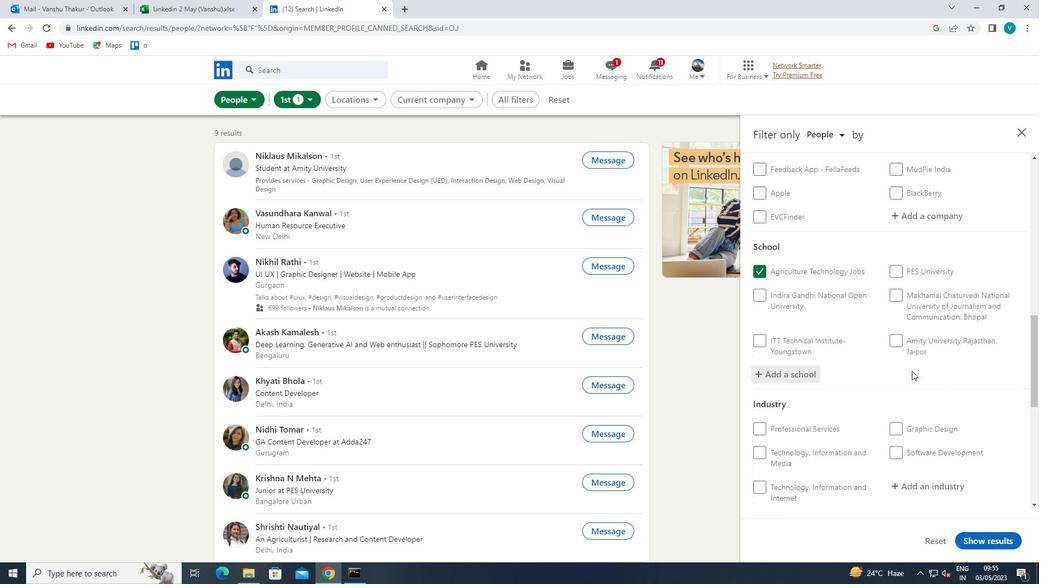 
Action: Mouse scrolled (912, 370) with delta (0, 0)
Screenshot: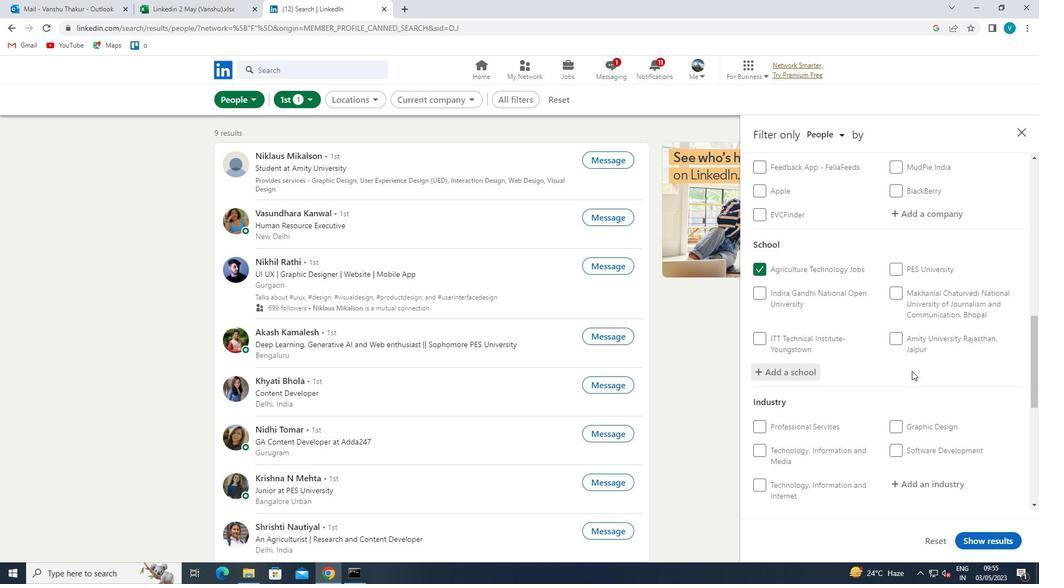 
Action: Mouse moved to (941, 326)
Screenshot: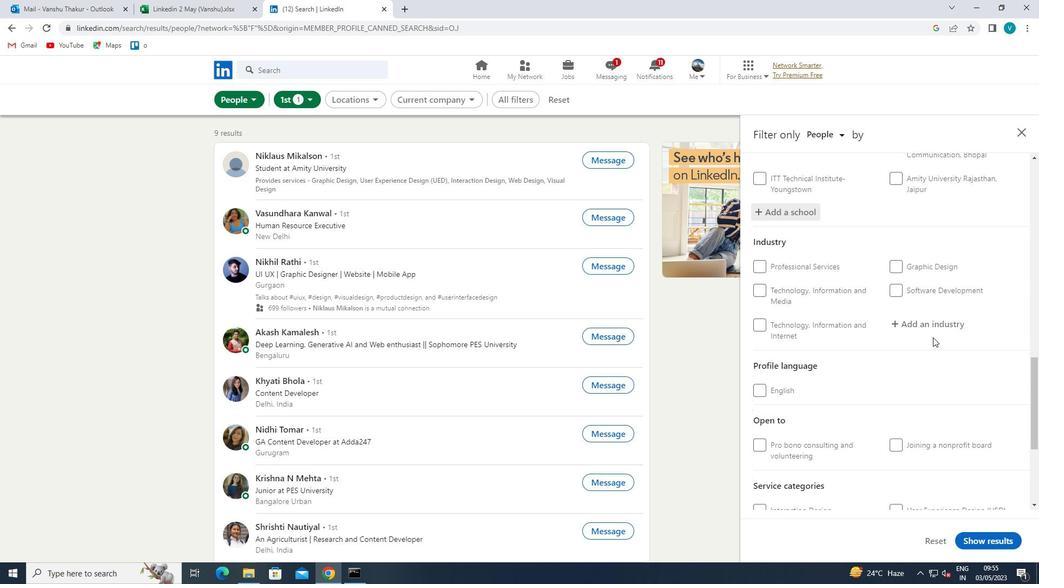 
Action: Mouse pressed left at (941, 326)
Screenshot: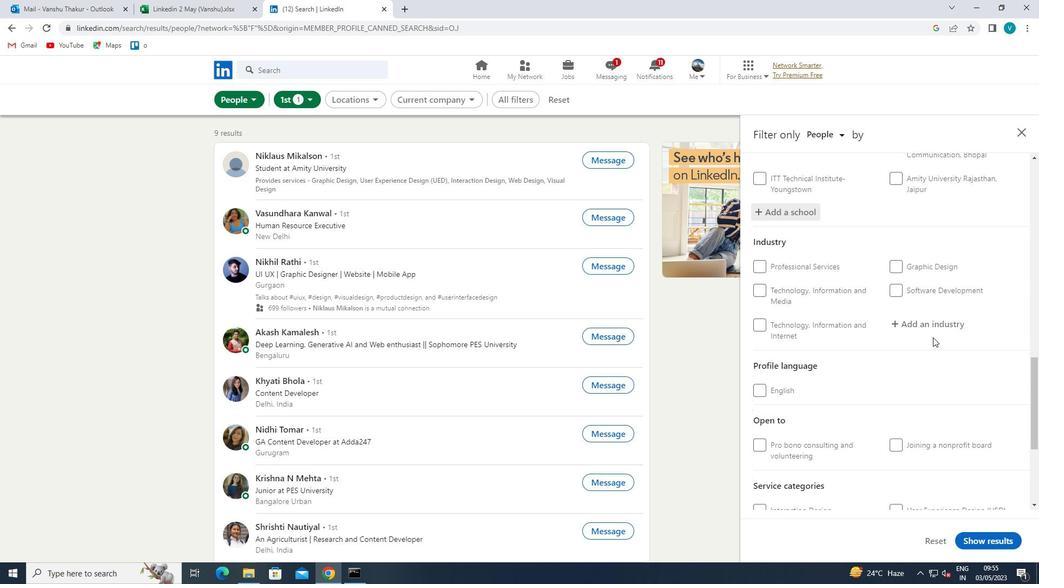 
Action: Mouse moved to (941, 326)
Screenshot: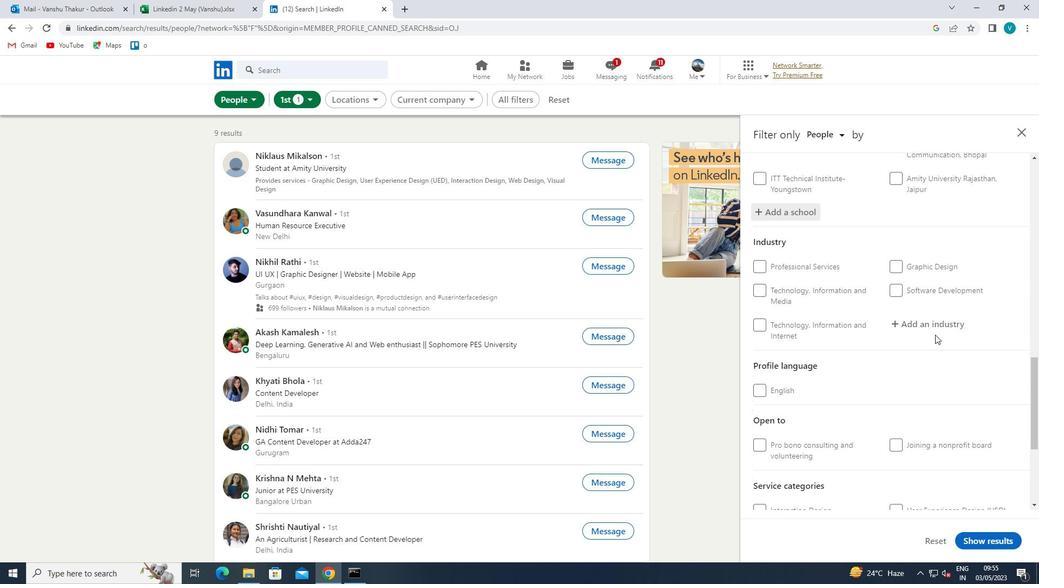 
Action: Key pressed <Key.shift>PHARMACE
Screenshot: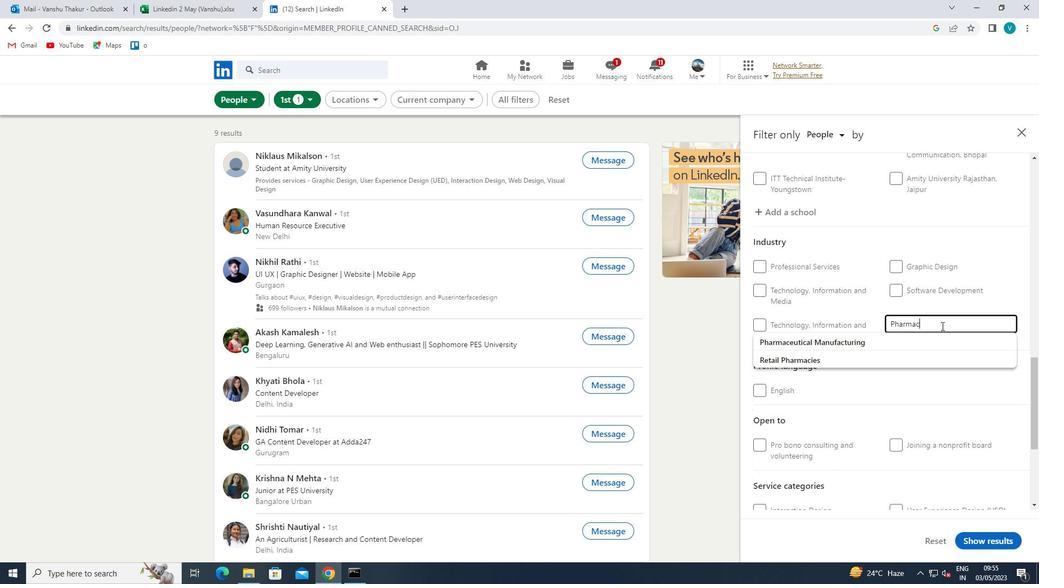 
Action: Mouse moved to (921, 339)
Screenshot: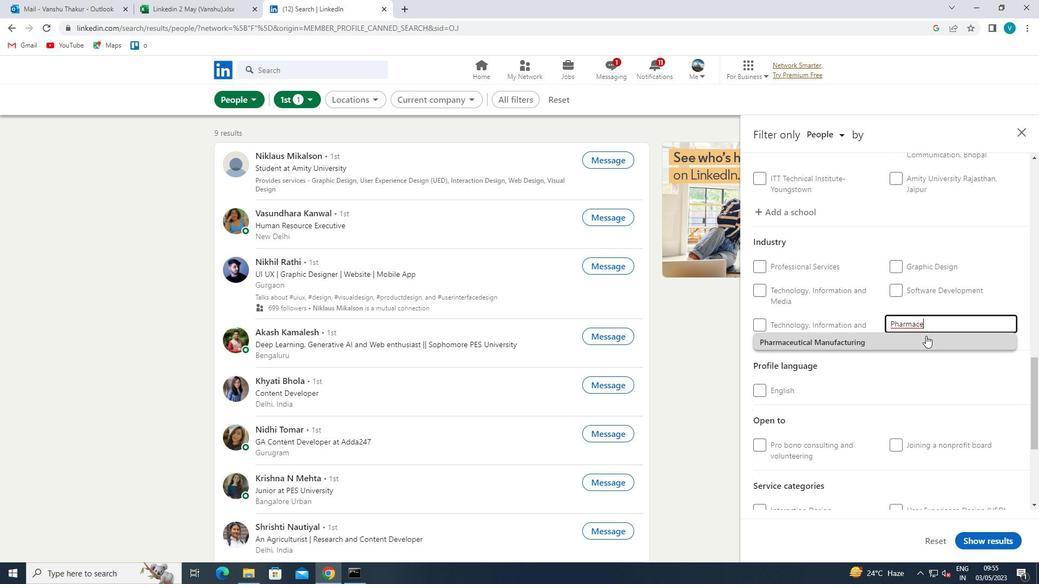
Action: Mouse pressed left at (921, 339)
Screenshot: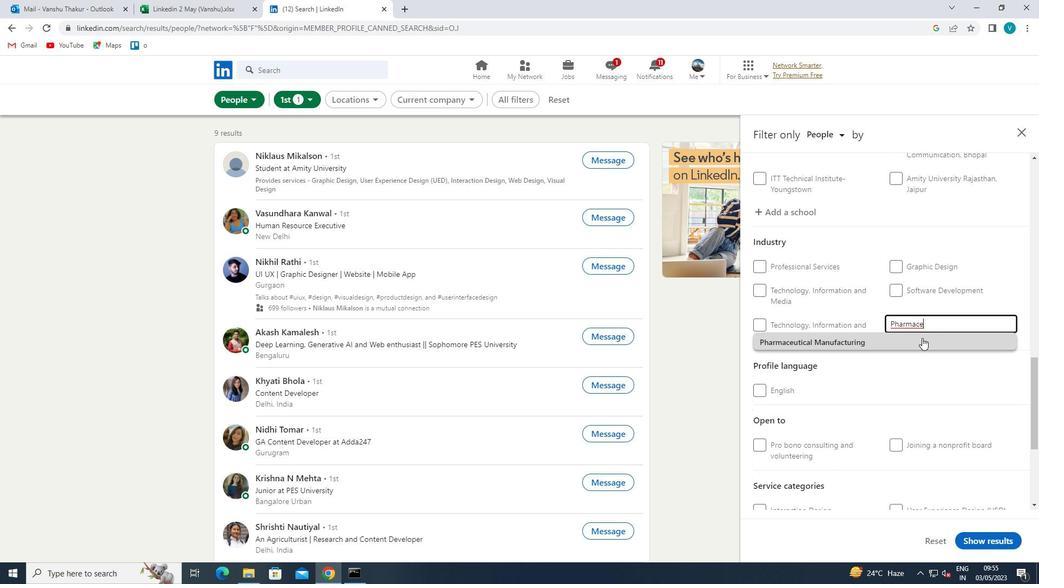 
Action: Mouse moved to (918, 340)
Screenshot: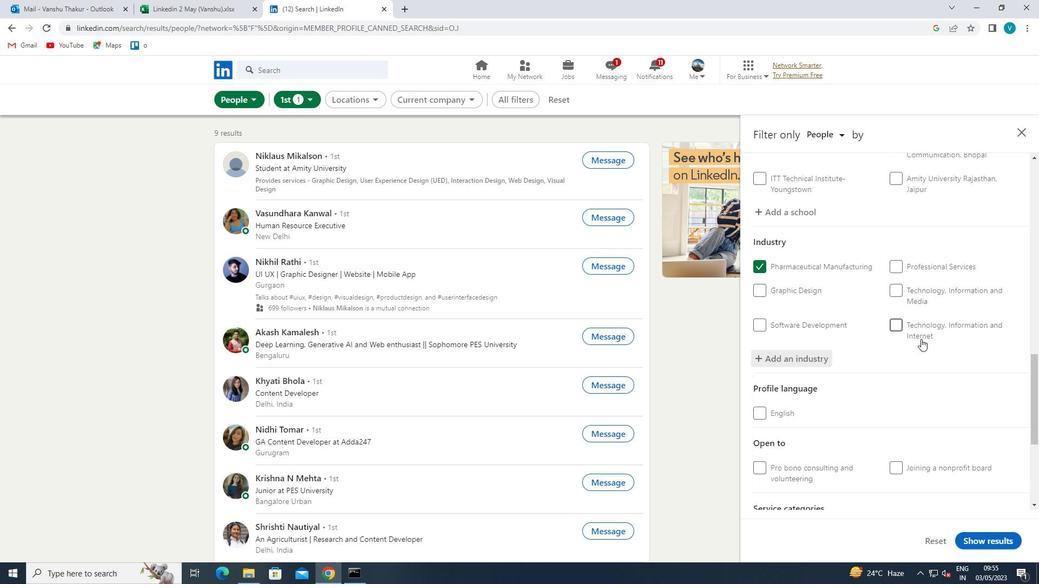
Action: Mouse scrolled (918, 339) with delta (0, 0)
Screenshot: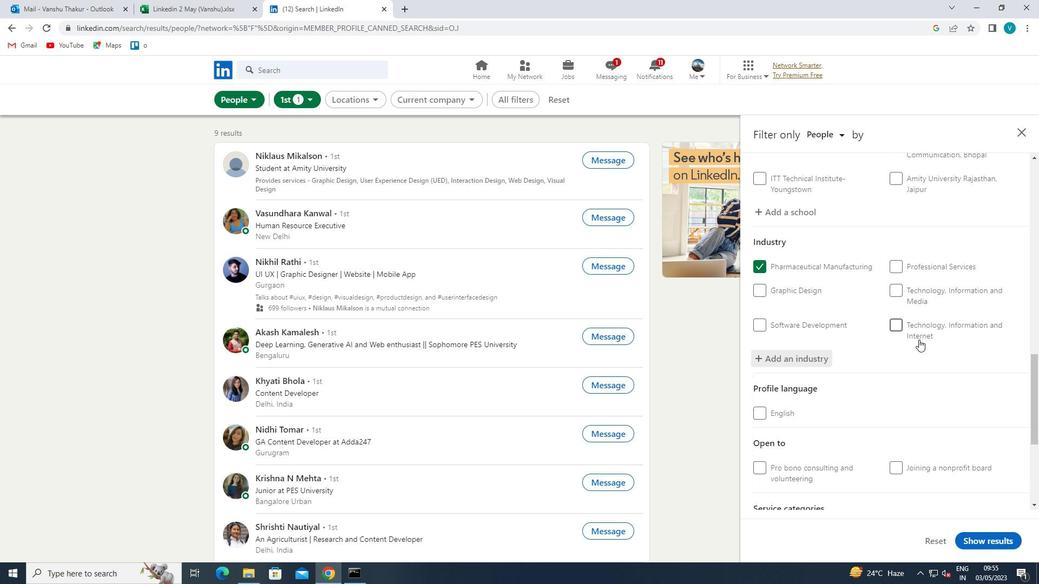 
Action: Mouse scrolled (918, 339) with delta (0, 0)
Screenshot: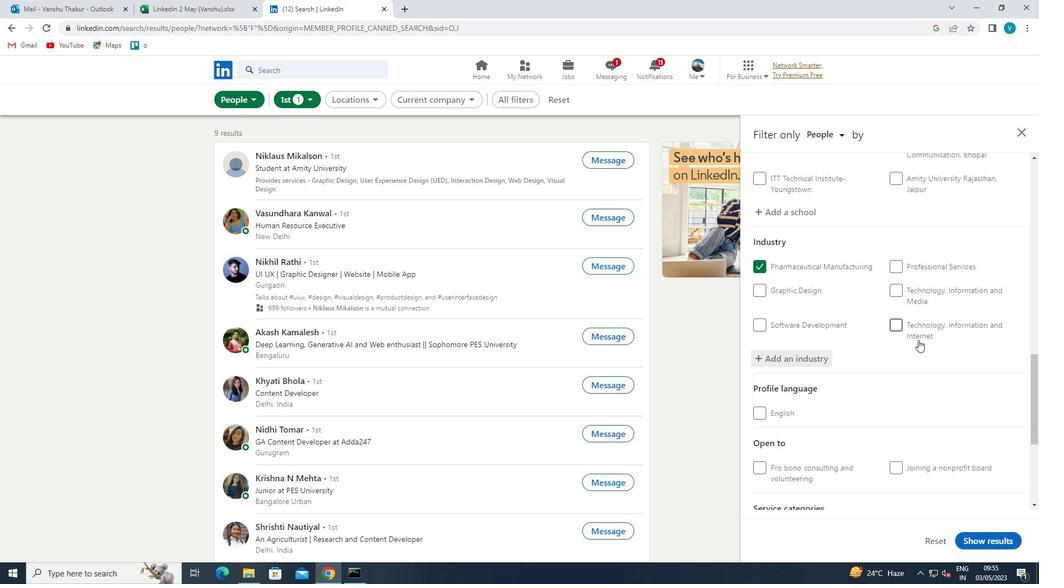 
Action: Mouse scrolled (918, 339) with delta (0, 0)
Screenshot: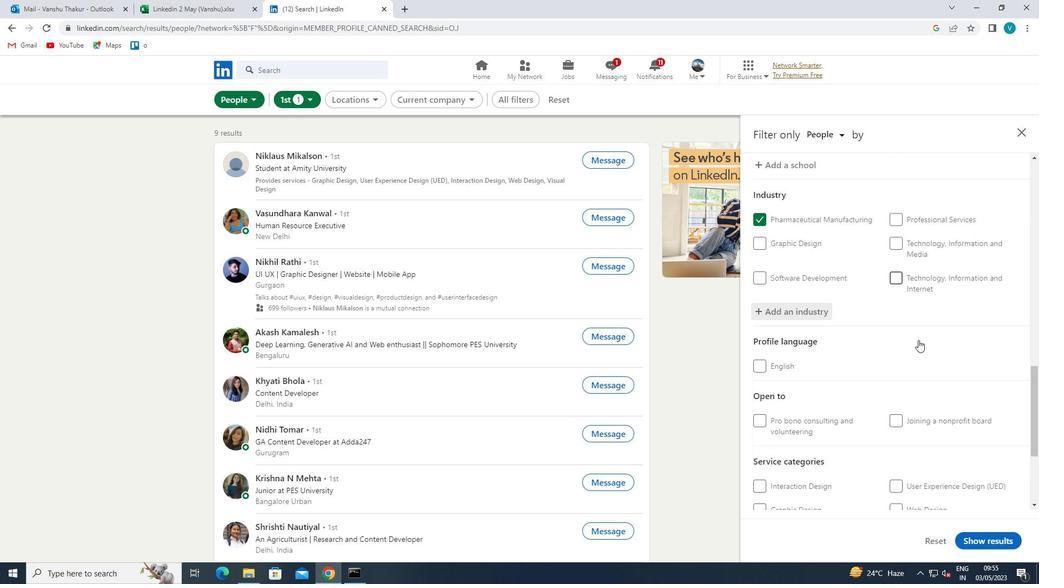 
Action: Mouse scrolled (918, 339) with delta (0, 0)
Screenshot: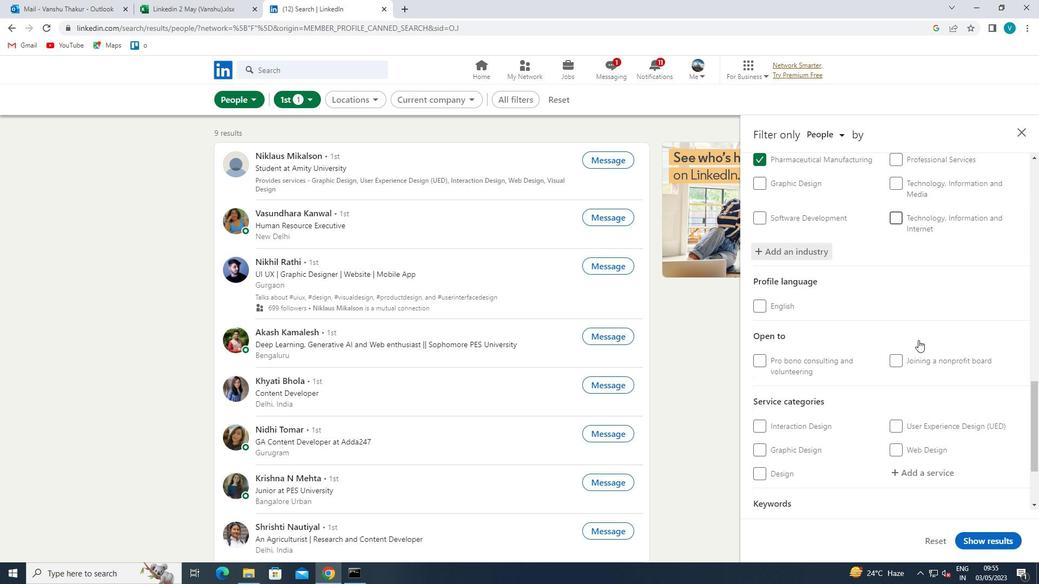 
Action: Mouse scrolled (918, 339) with delta (0, 0)
Screenshot: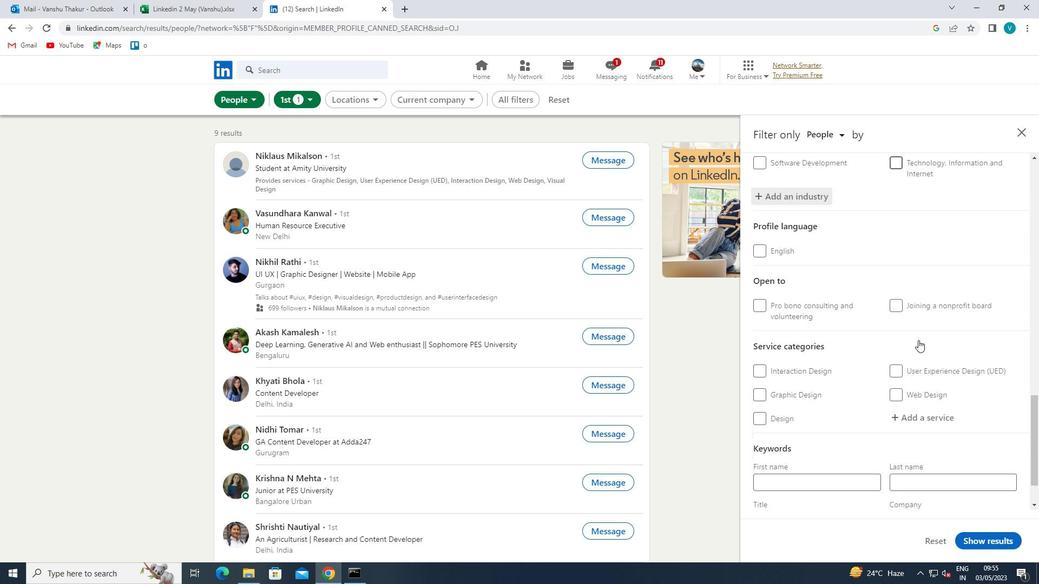 
Action: Mouse moved to (914, 360)
Screenshot: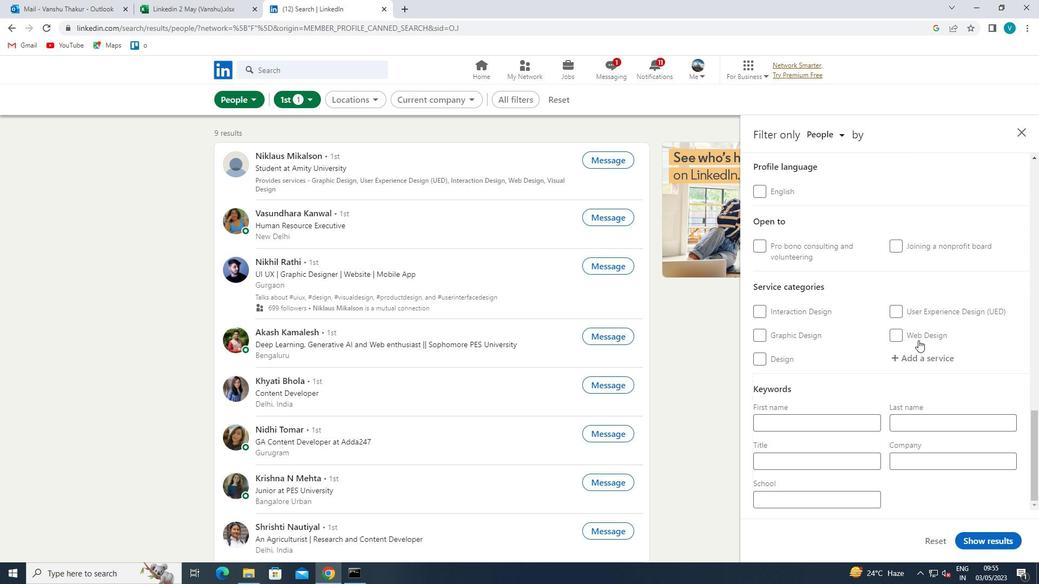 
Action: Mouse pressed left at (914, 360)
Screenshot: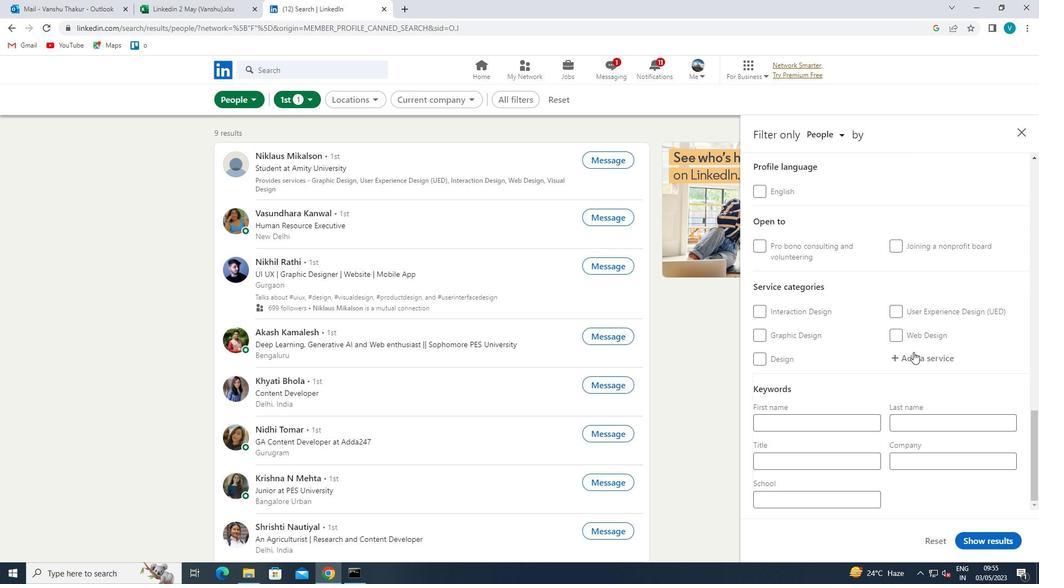 
Action: Mouse moved to (915, 360)
Screenshot: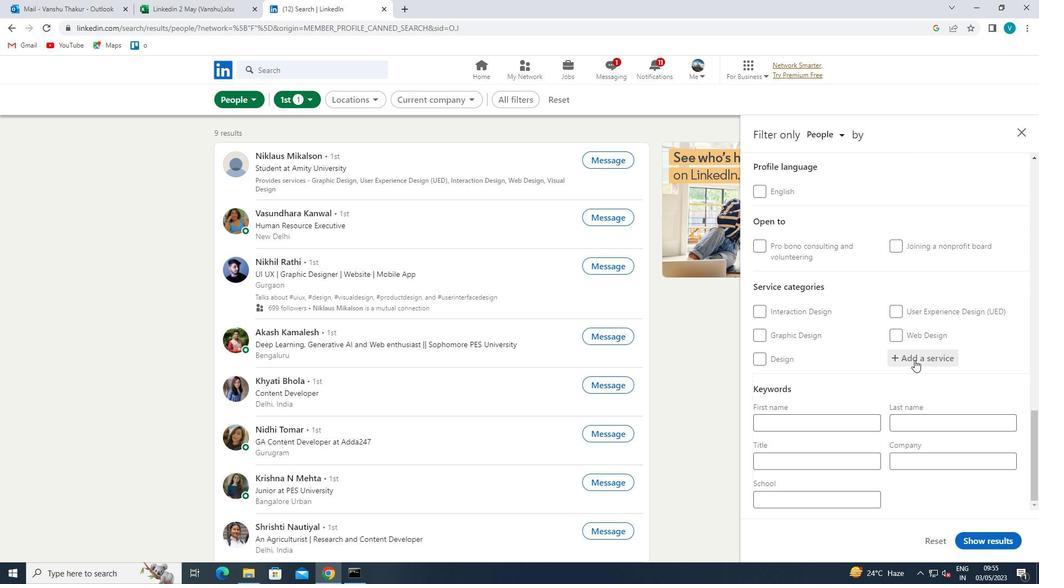 
Action: Key pressed <Key.shift>HEALTH<Key.space>
Screenshot: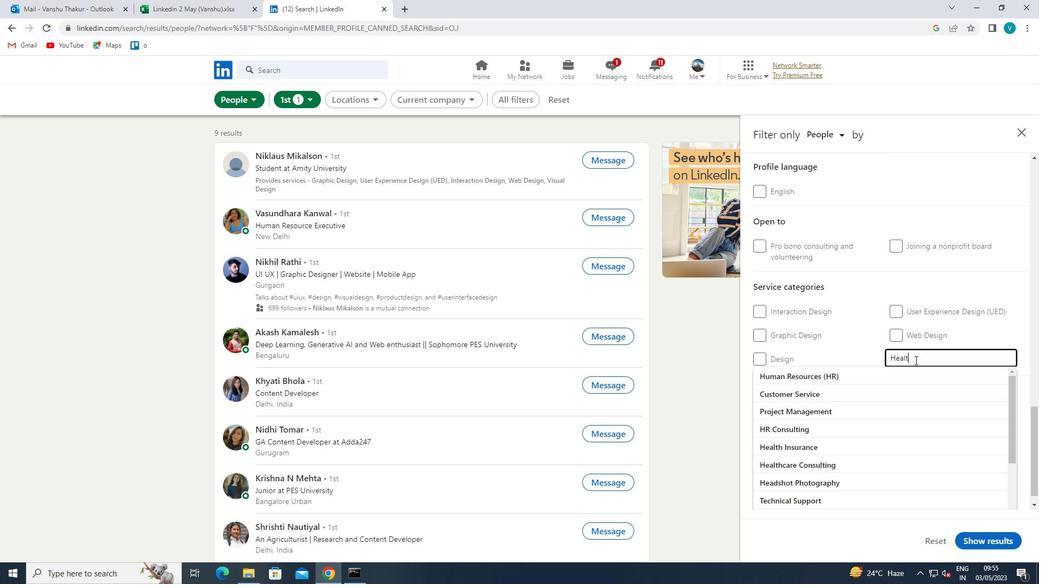 
Action: Mouse moved to (897, 376)
Screenshot: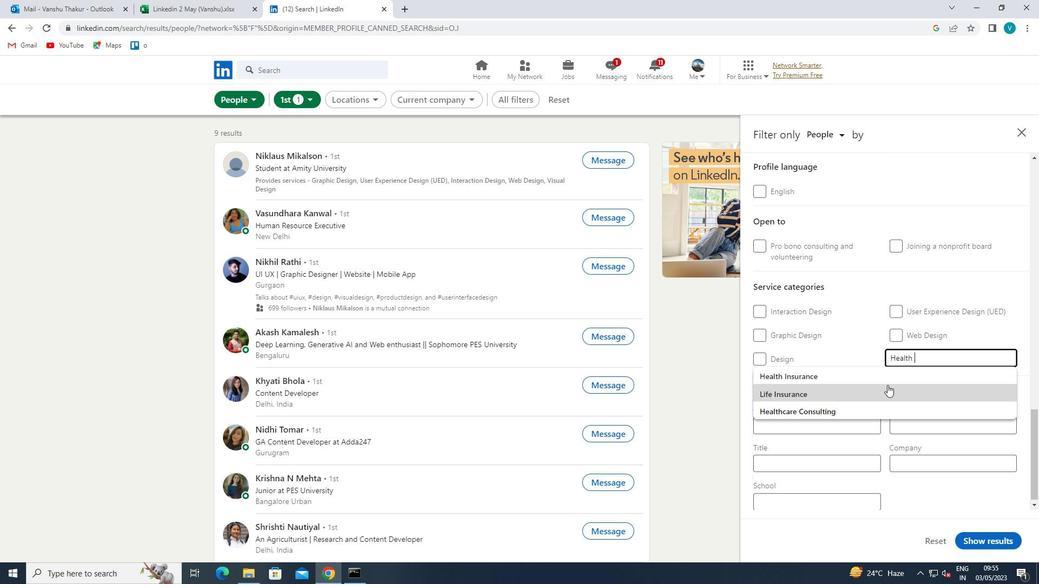
Action: Mouse pressed left at (897, 376)
Screenshot: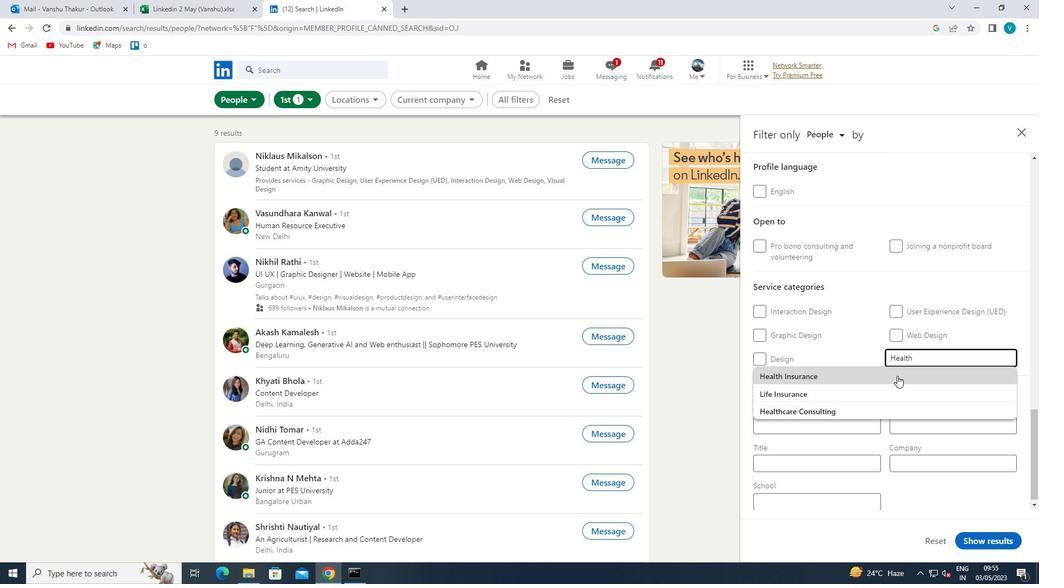 
Action: Mouse scrolled (897, 375) with delta (0, 0)
Screenshot: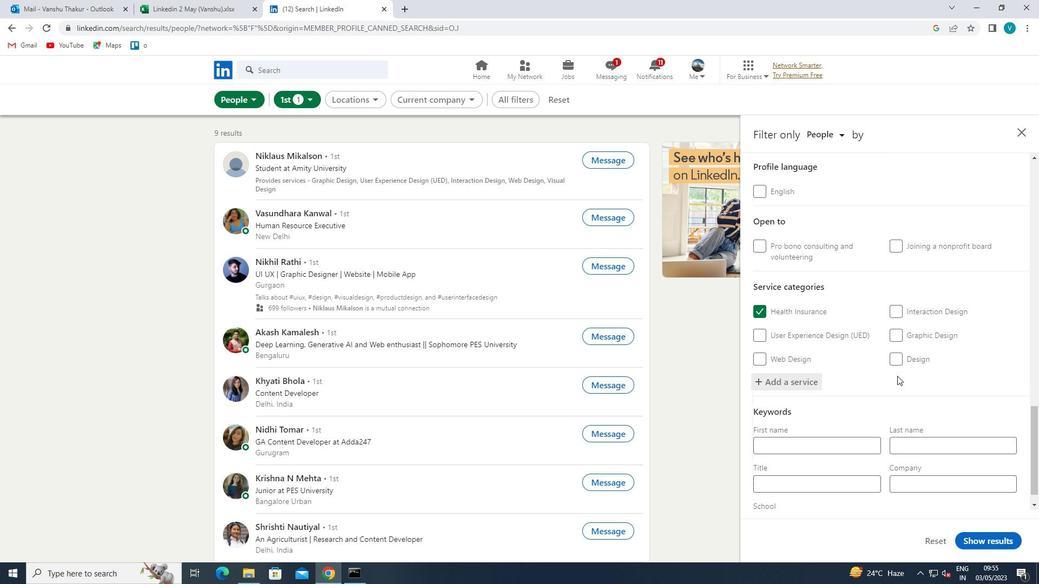 
Action: Mouse scrolled (897, 375) with delta (0, 0)
Screenshot: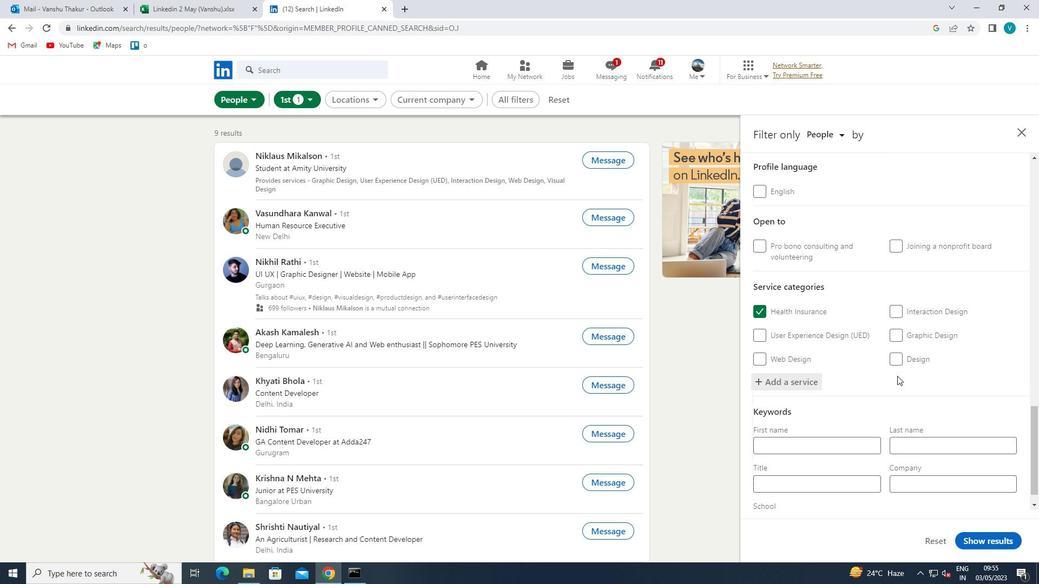 
Action: Mouse moved to (896, 376)
Screenshot: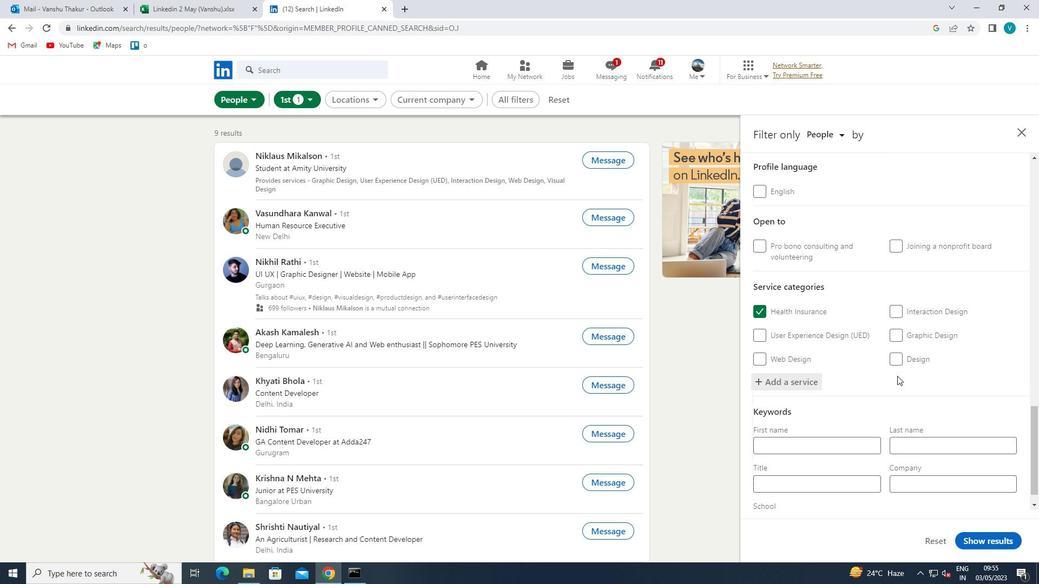 
Action: Mouse scrolled (896, 375) with delta (0, 0)
Screenshot: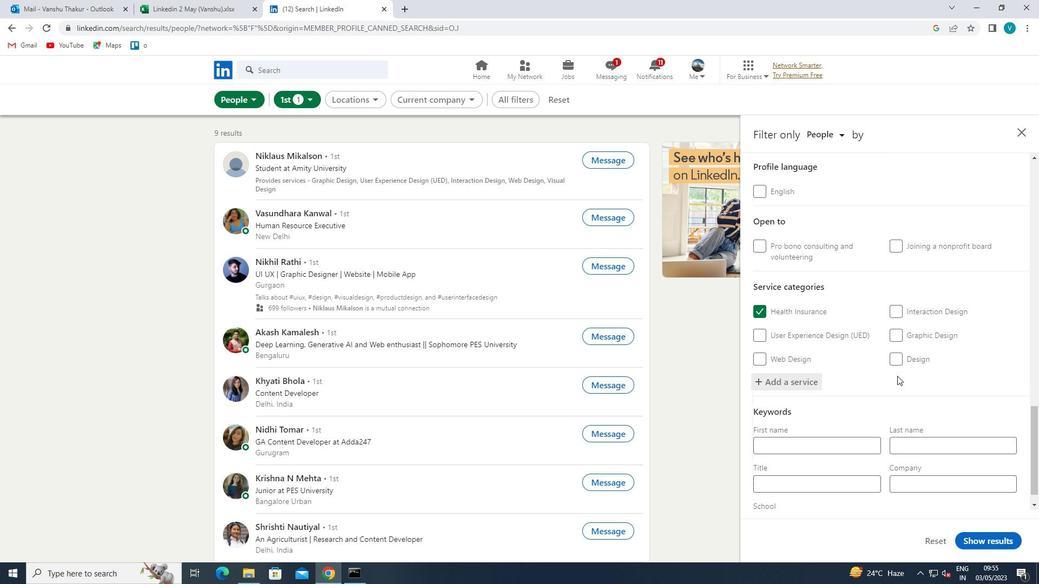 
Action: Mouse moved to (847, 462)
Screenshot: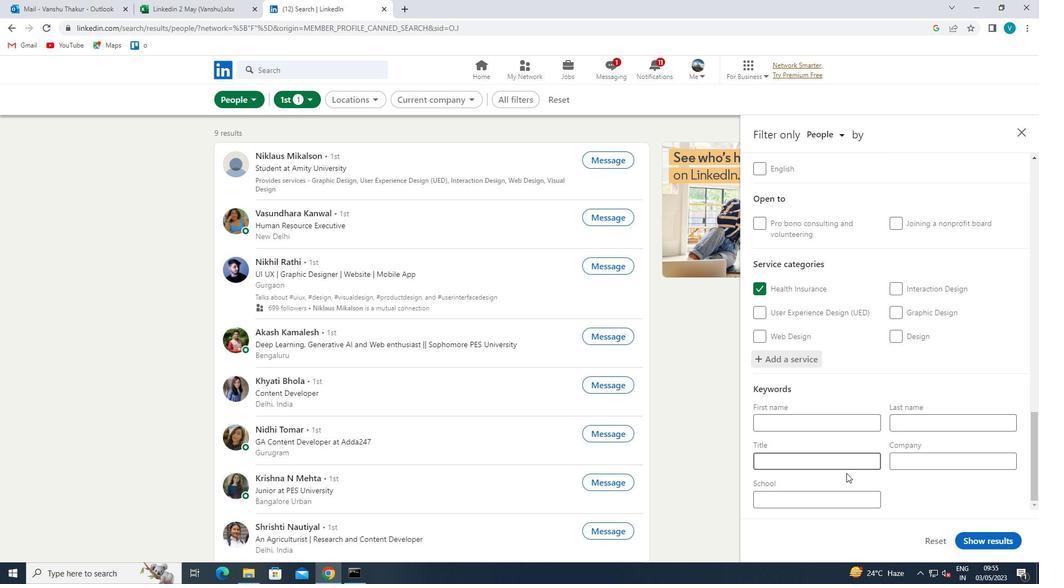 
Action: Mouse pressed left at (847, 462)
Screenshot: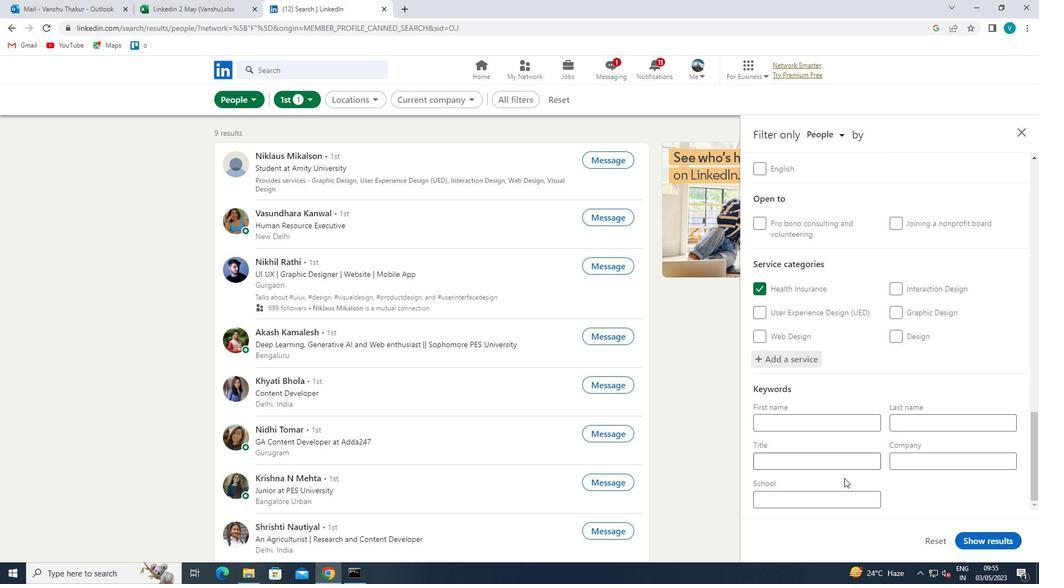 
Action: Mouse moved to (849, 460)
Screenshot: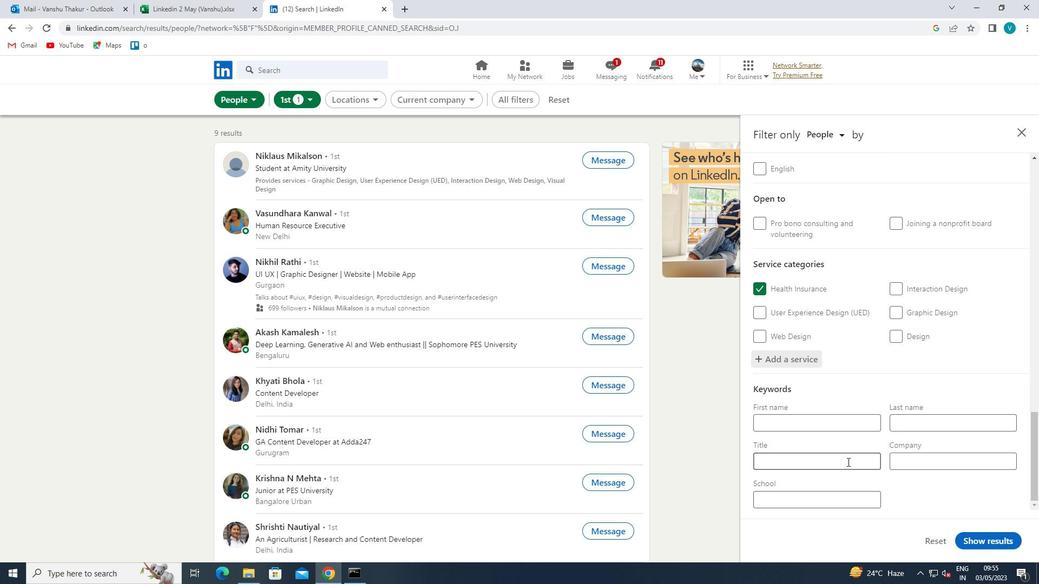 
Action: Key pressed <Key.shift>SPEECHWRITER<Key.space>
Screenshot: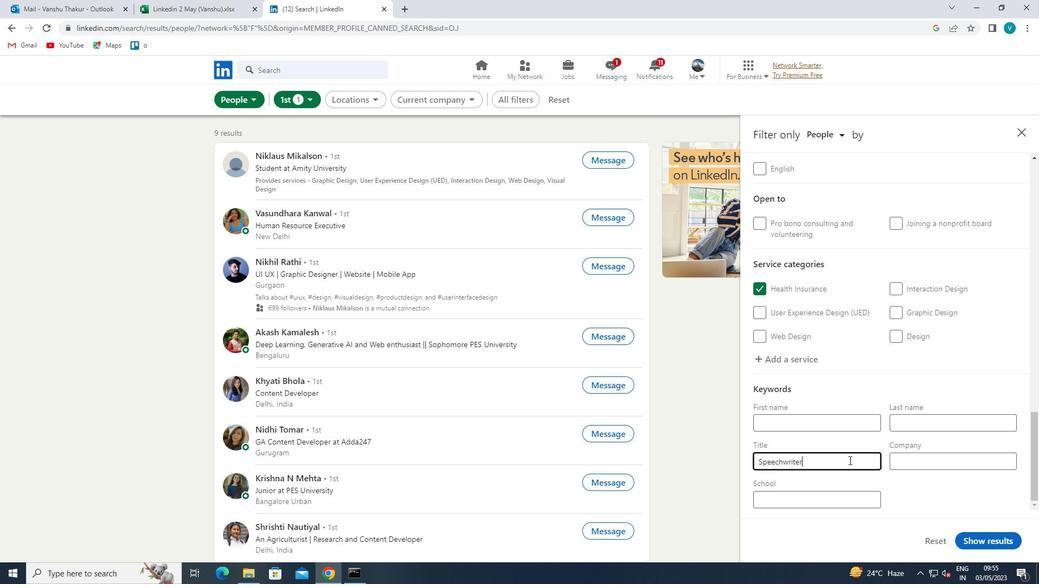 
Action: Mouse moved to (980, 540)
Screenshot: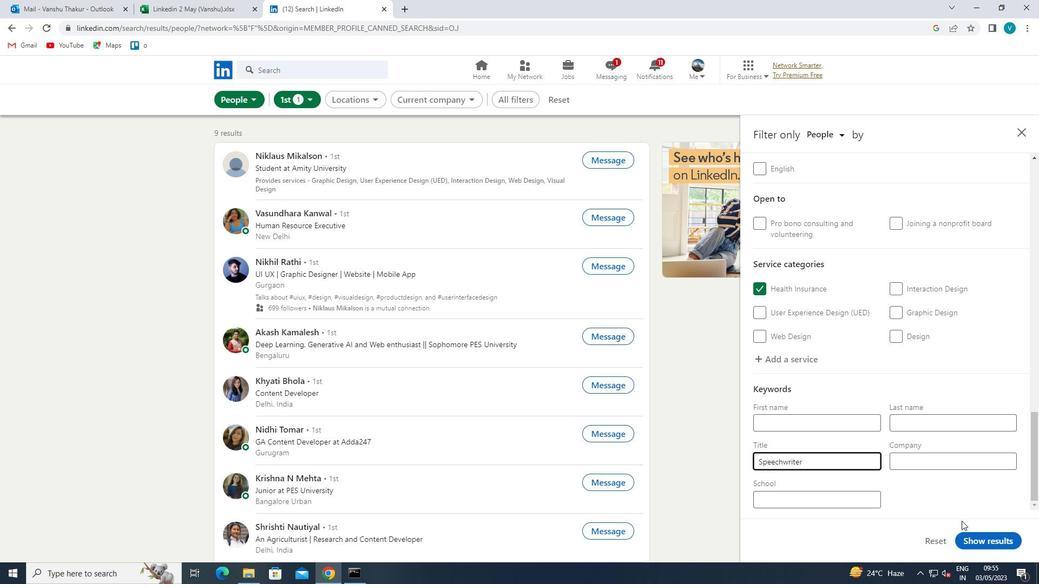 
Action: Mouse pressed left at (980, 540)
Screenshot: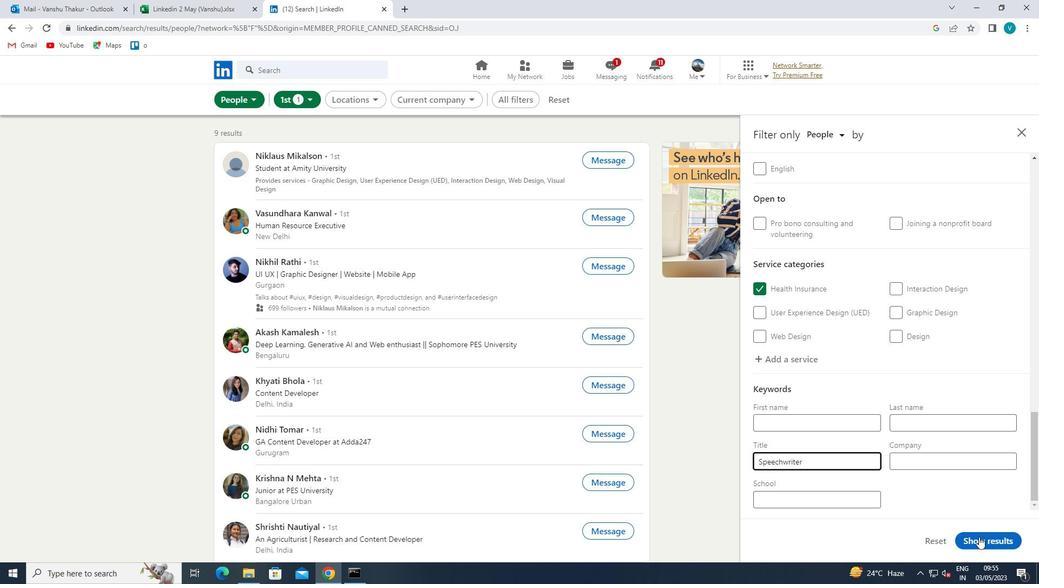 
